 Task: Find a round trip flight from Los Angeles to London in business class, departing on Sep 15 and returning on Sep 30.
Action: Mouse pressed left at (305, 328)
Screenshot: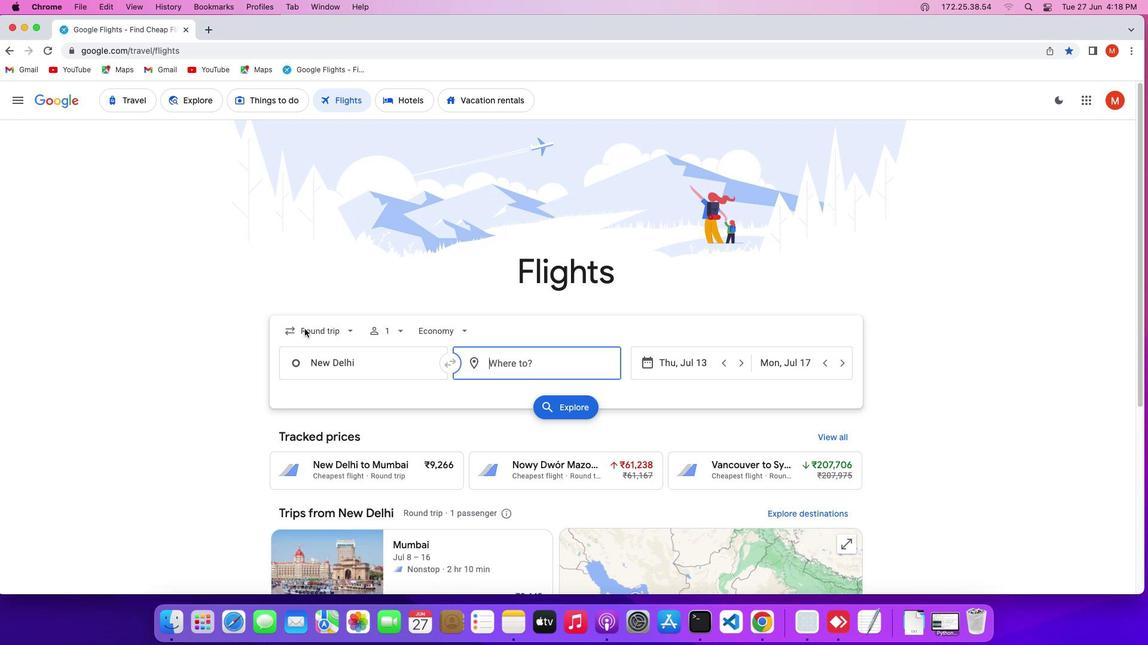 
Action: Mouse pressed left at (305, 328)
Screenshot: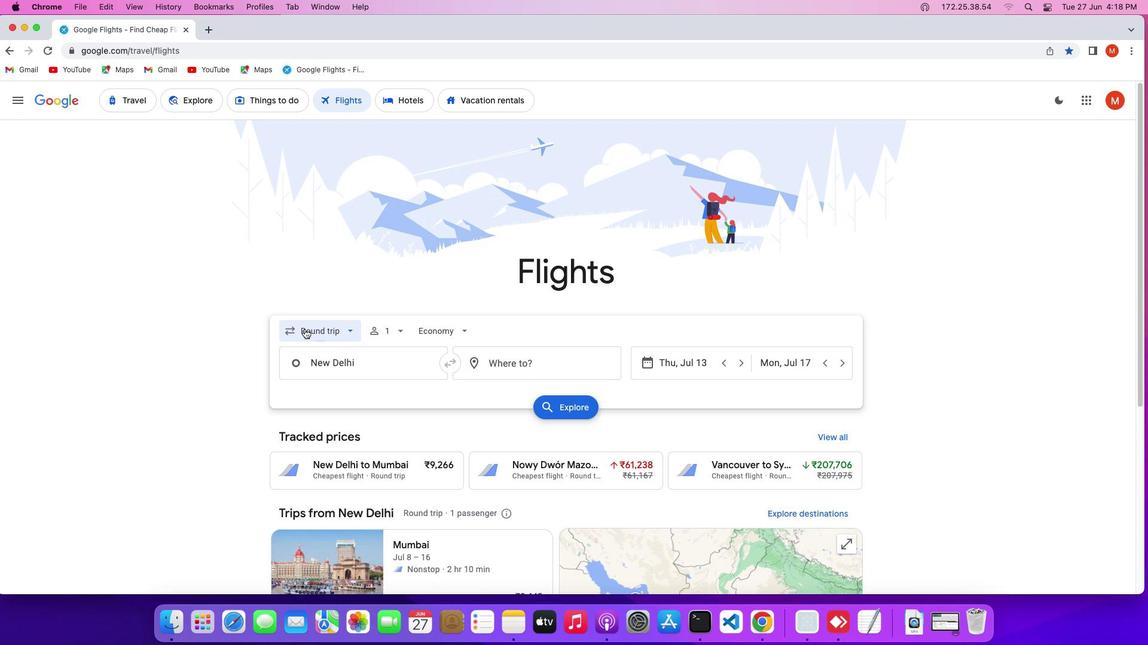 
Action: Mouse moved to (288, 364)
Screenshot: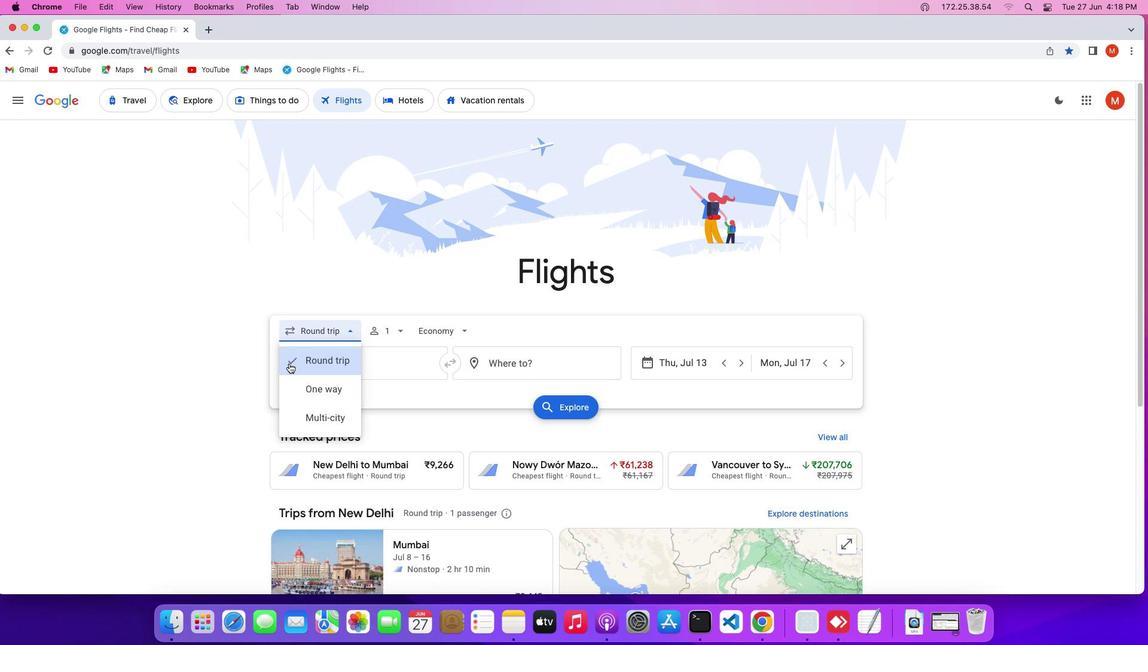
Action: Mouse pressed left at (288, 364)
Screenshot: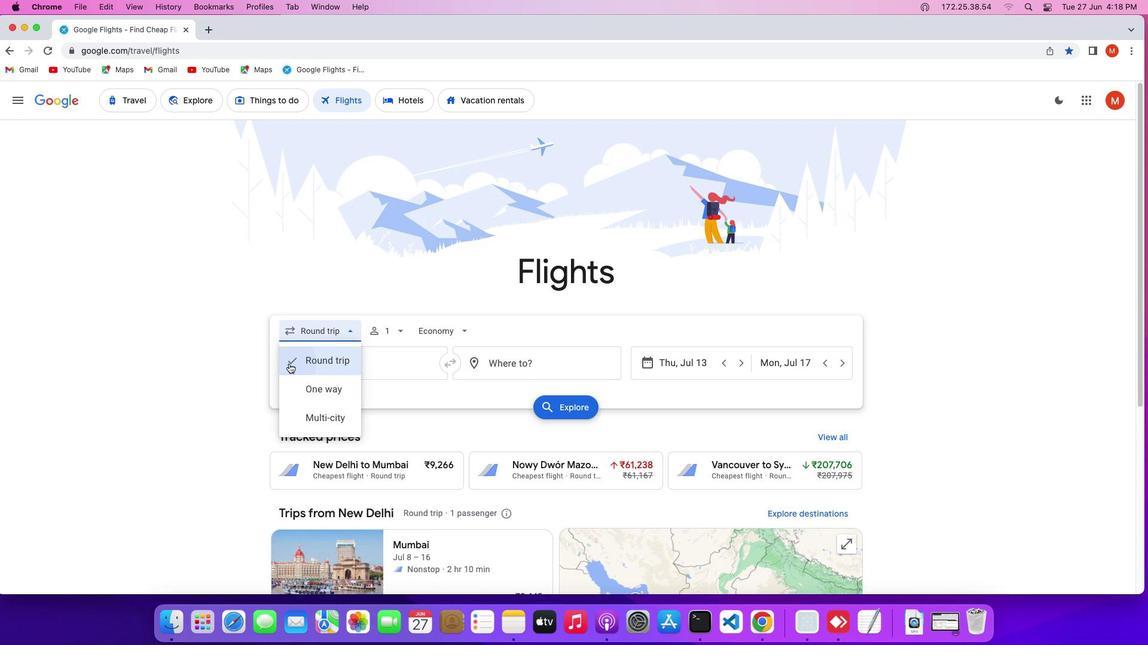 
Action: Mouse moved to (382, 330)
Screenshot: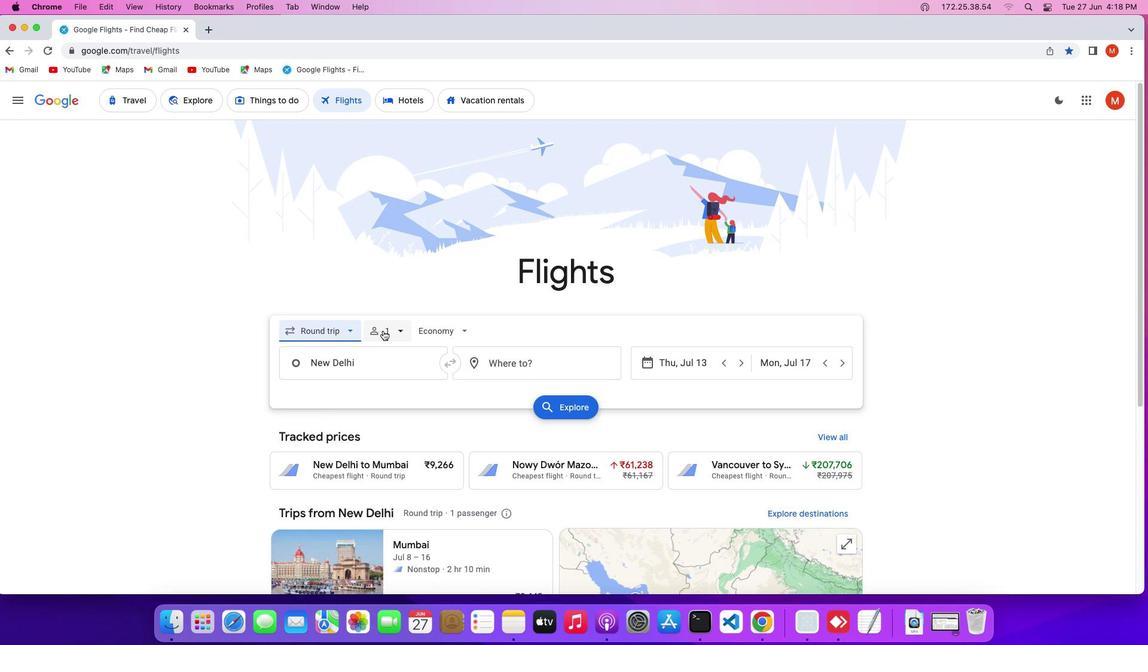 
Action: Mouse pressed left at (382, 330)
Screenshot: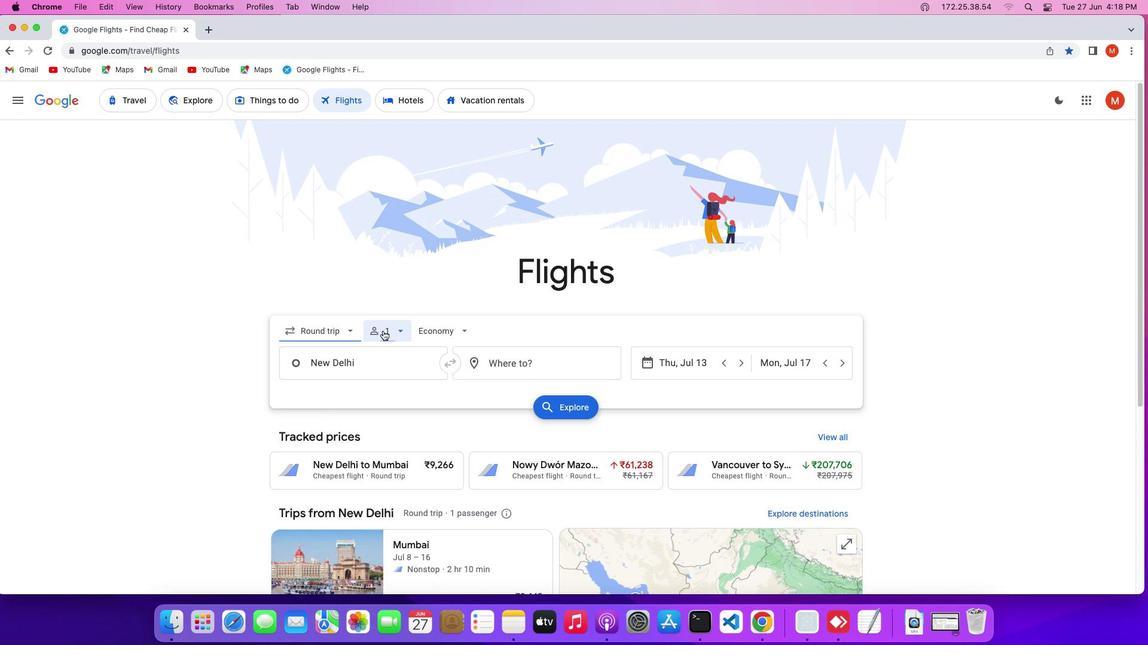 
Action: Mouse moved to (470, 362)
Screenshot: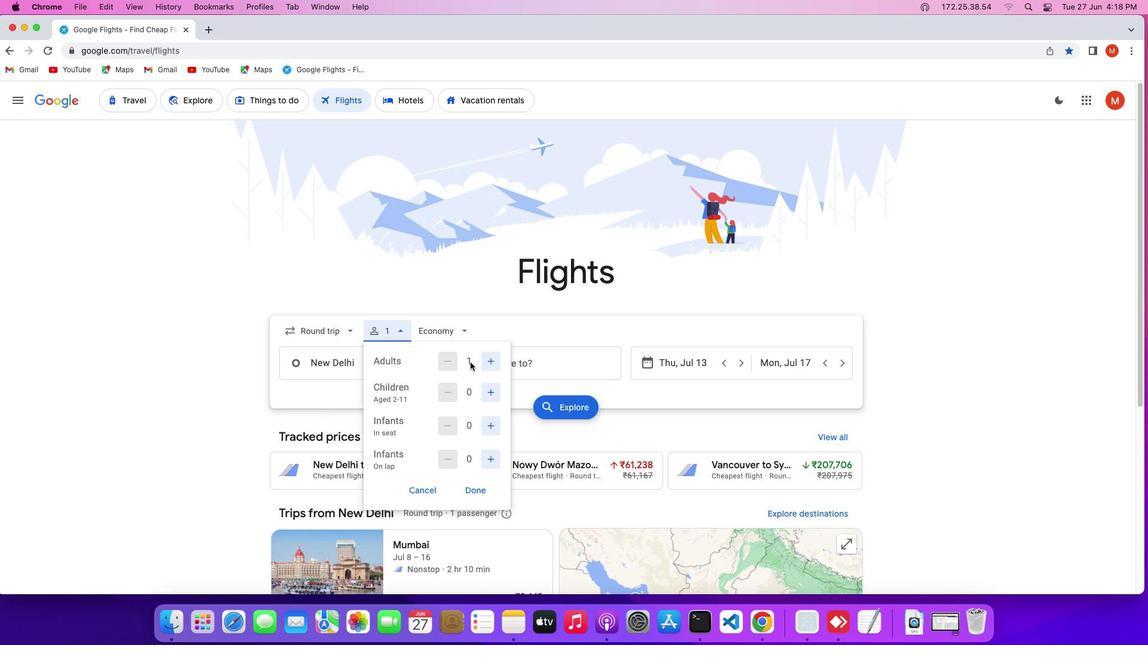 
Action: Mouse pressed left at (470, 362)
Screenshot: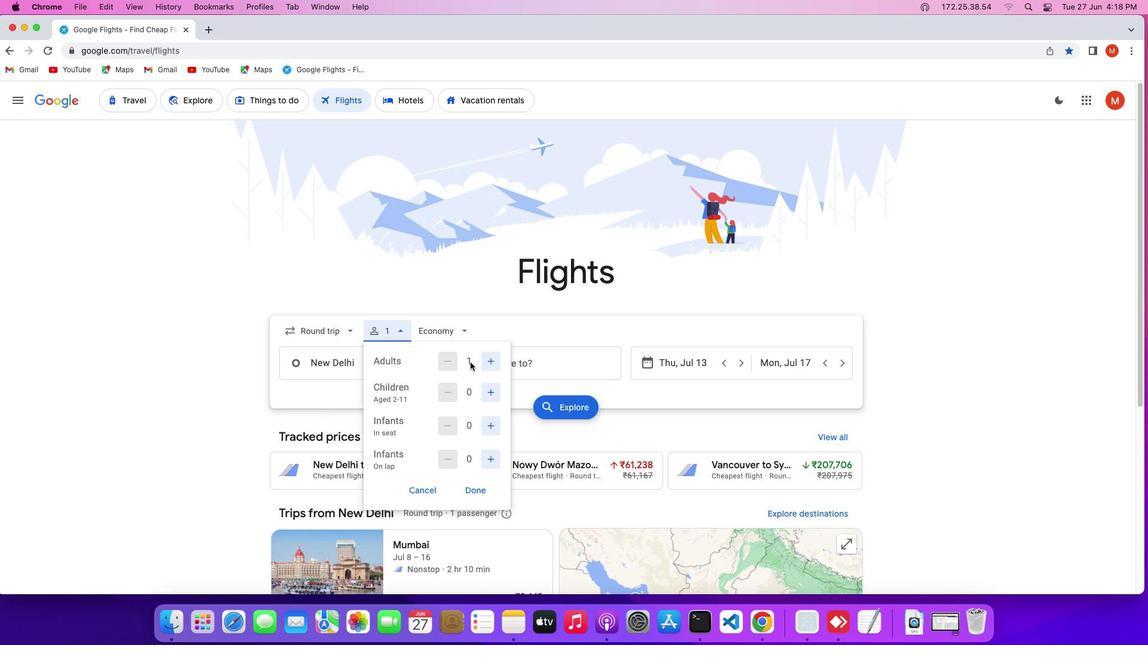 
Action: Mouse moved to (483, 486)
Screenshot: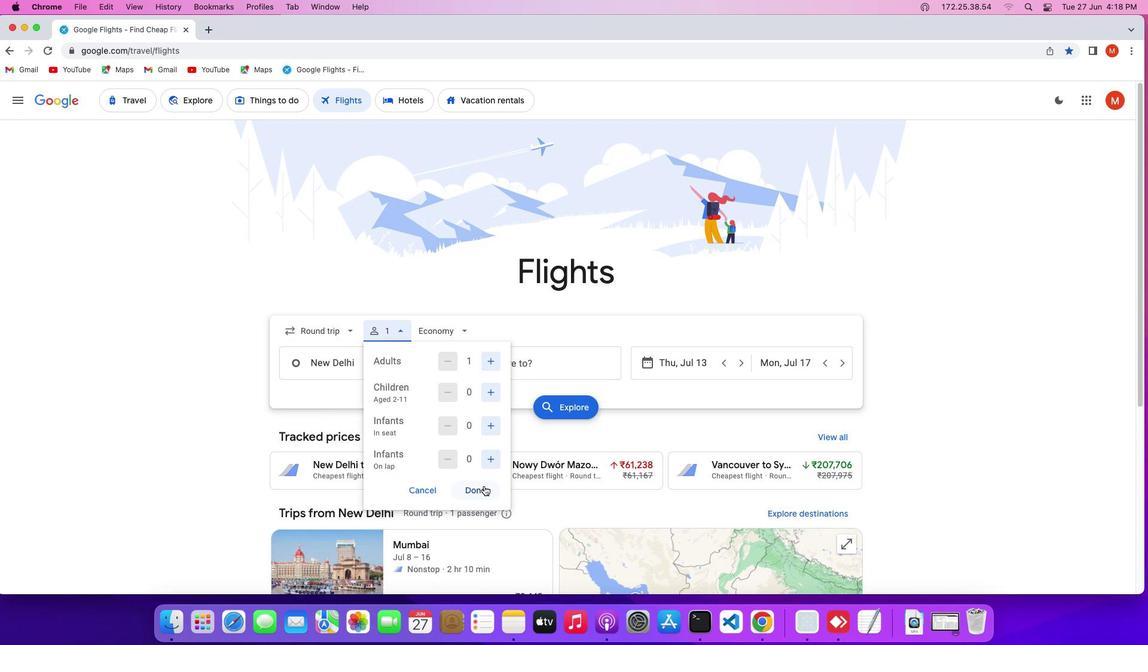 
Action: Mouse pressed left at (483, 486)
Screenshot: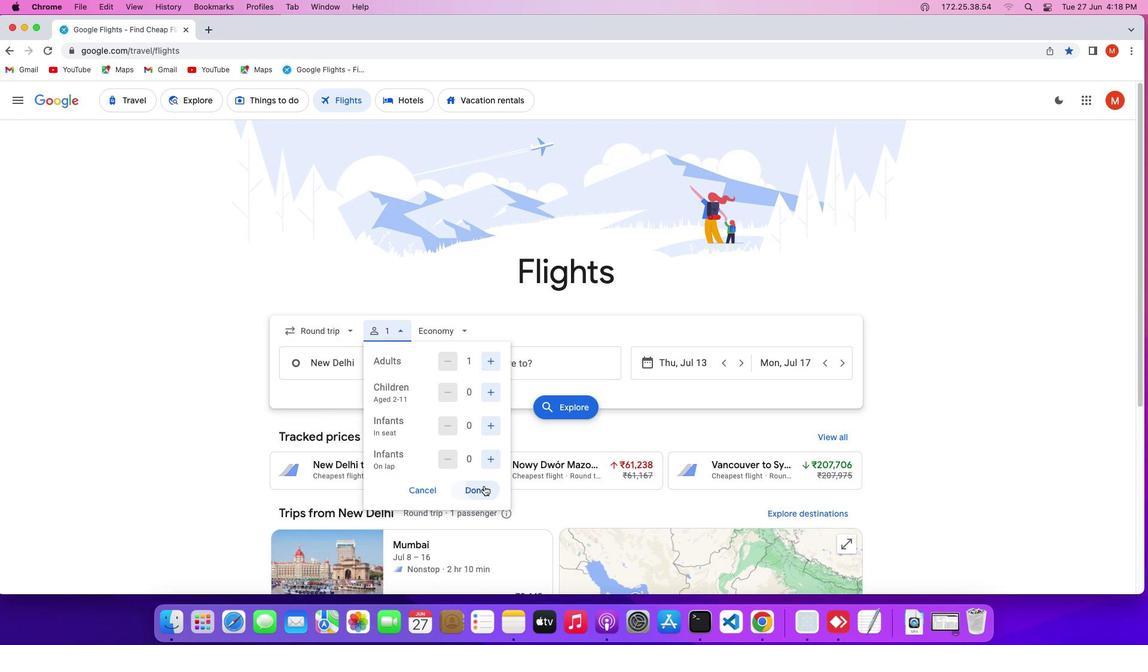 
Action: Mouse moved to (444, 331)
Screenshot: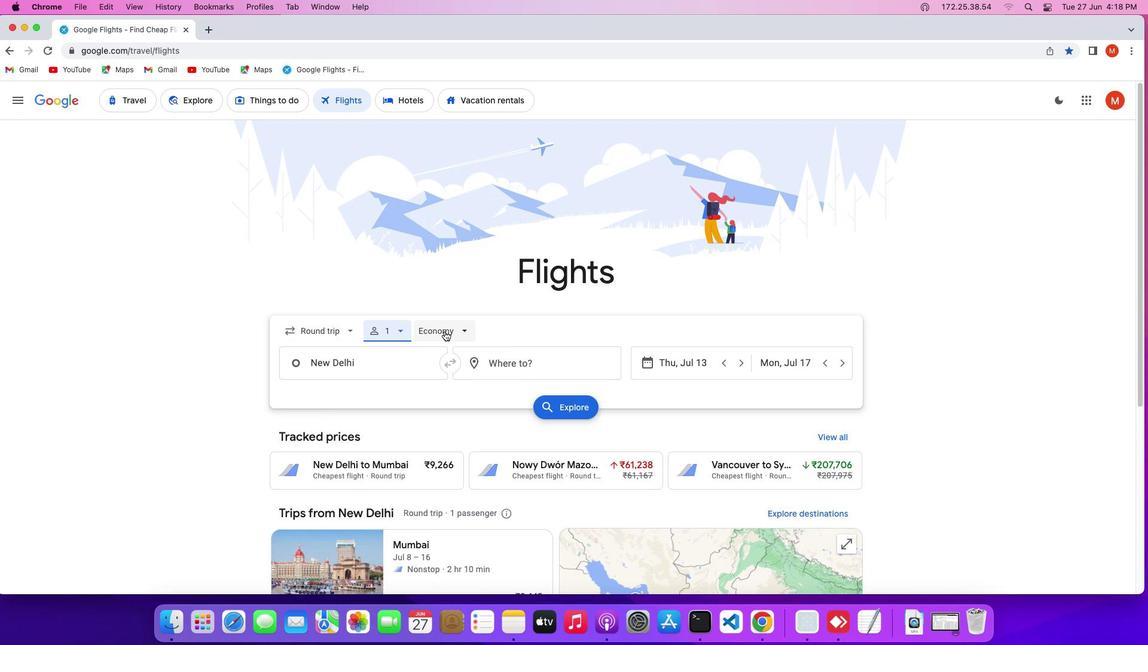 
Action: Mouse pressed left at (444, 331)
Screenshot: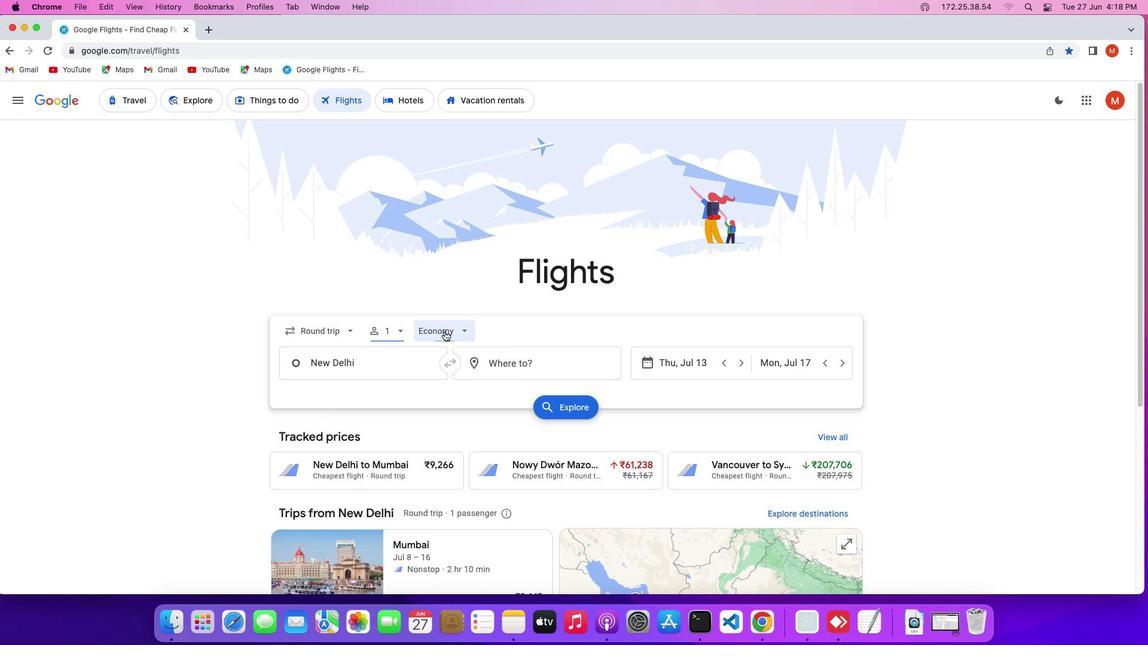 
Action: Mouse moved to (453, 415)
Screenshot: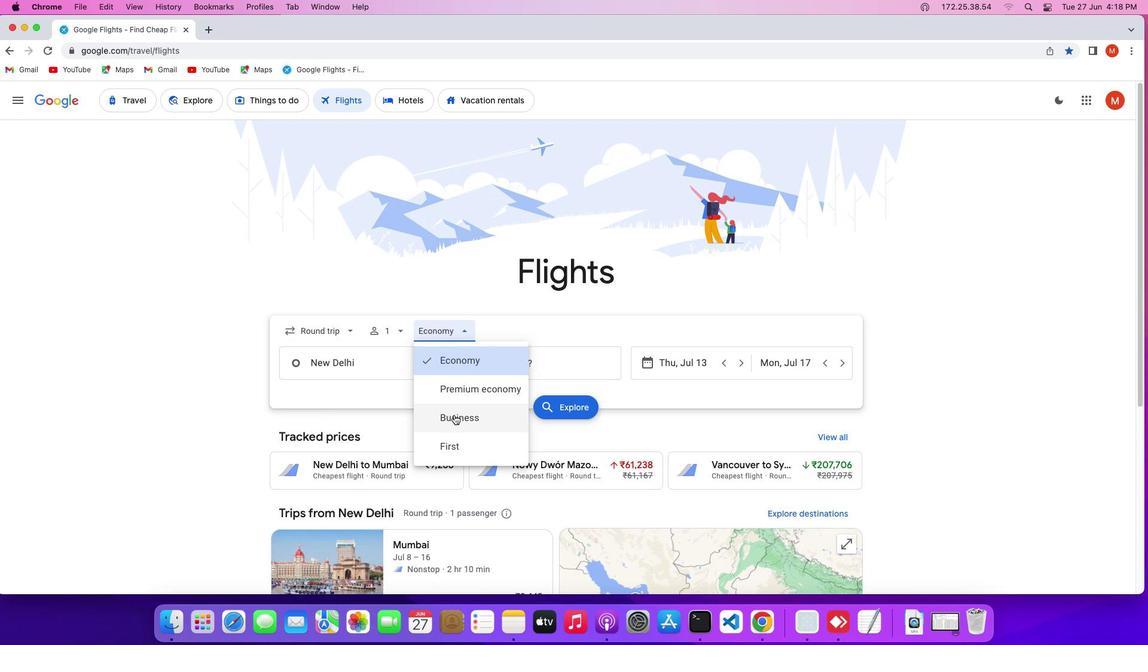 
Action: Mouse pressed left at (453, 415)
Screenshot: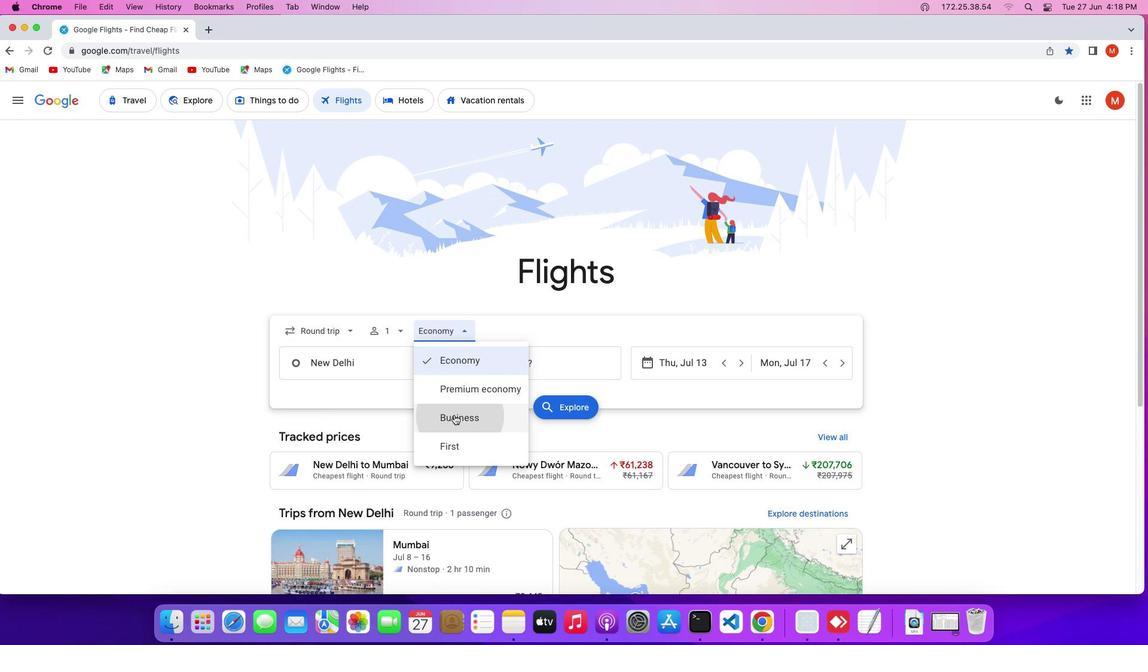 
Action: Mouse moved to (394, 357)
Screenshot: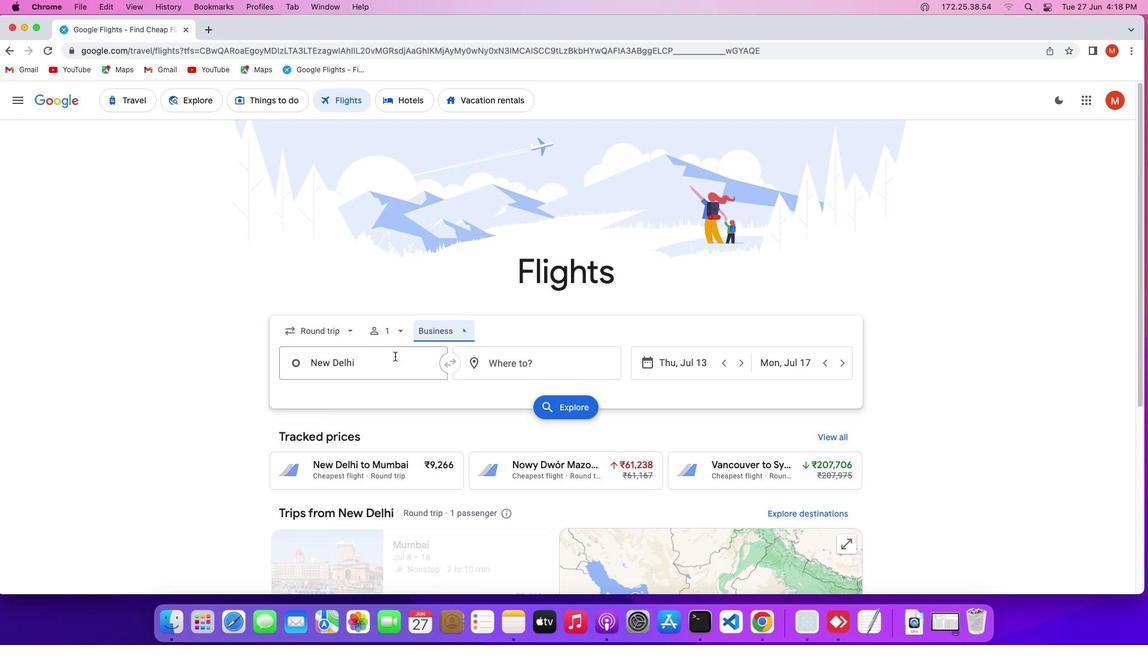 
Action: Mouse pressed left at (394, 357)
Screenshot: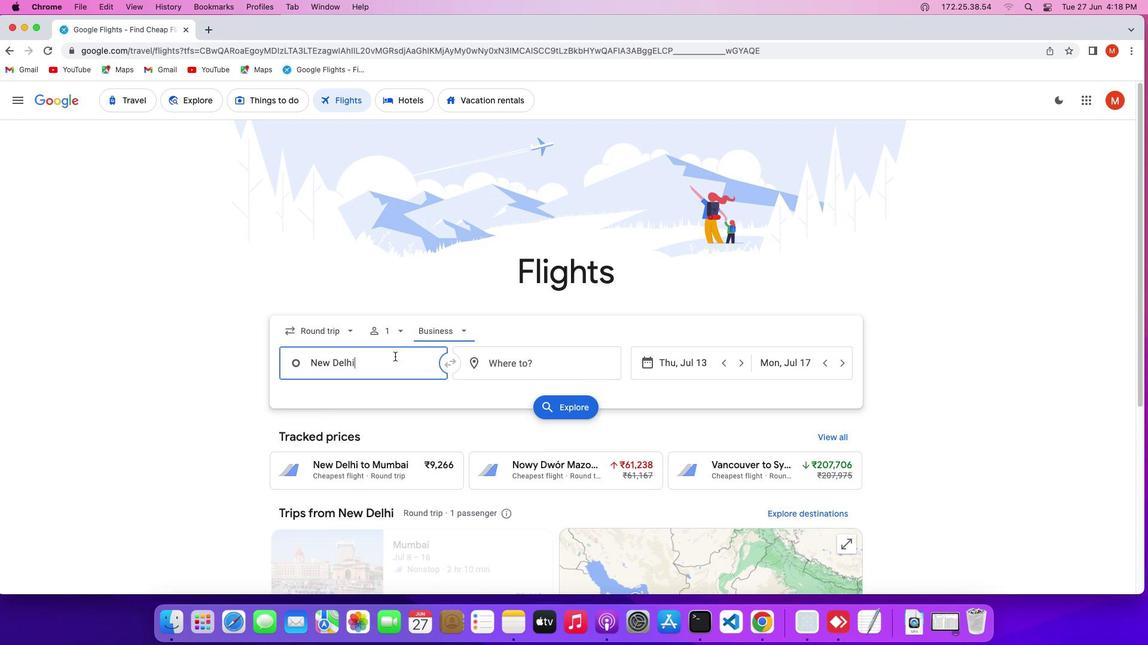 
Action: Key pressed Key.backspaceKey.shift'L''o''s'Key.spaceKey.shift'A''n''g''e''l''e''s'
Screenshot: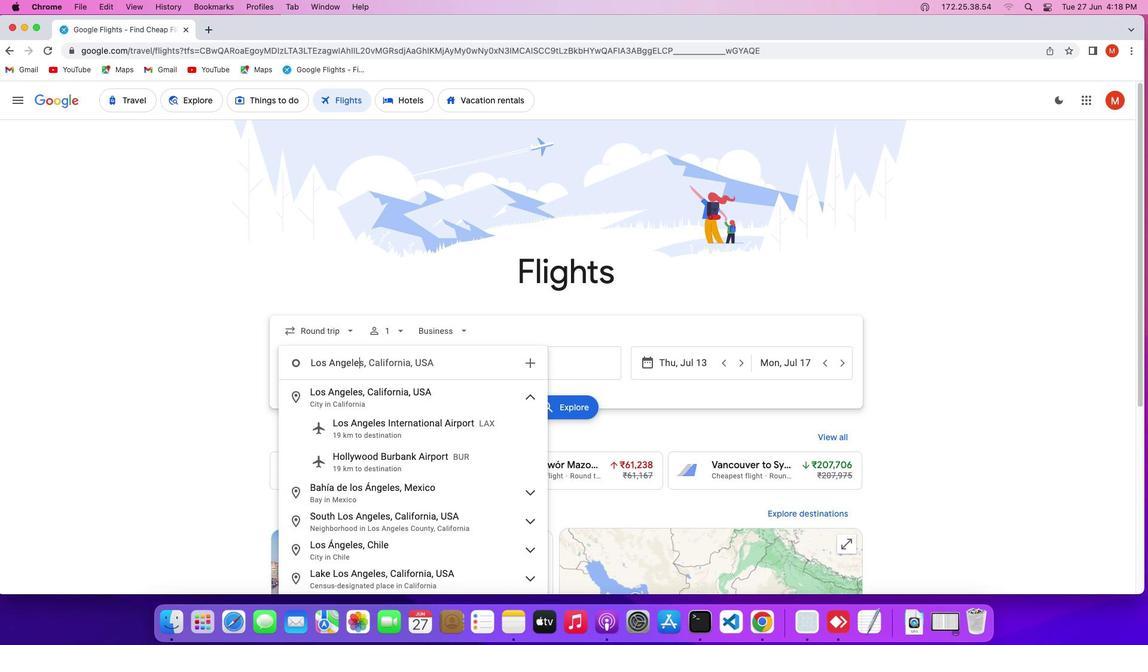 
Action: Mouse moved to (400, 395)
Screenshot: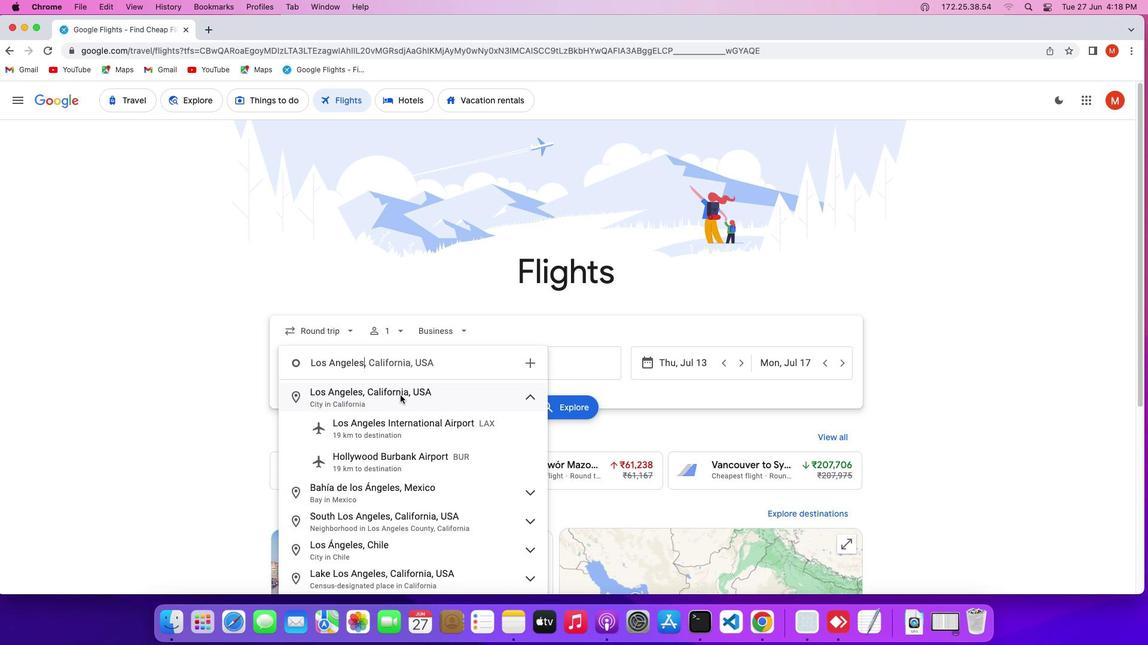 
Action: Mouse pressed left at (400, 395)
Screenshot: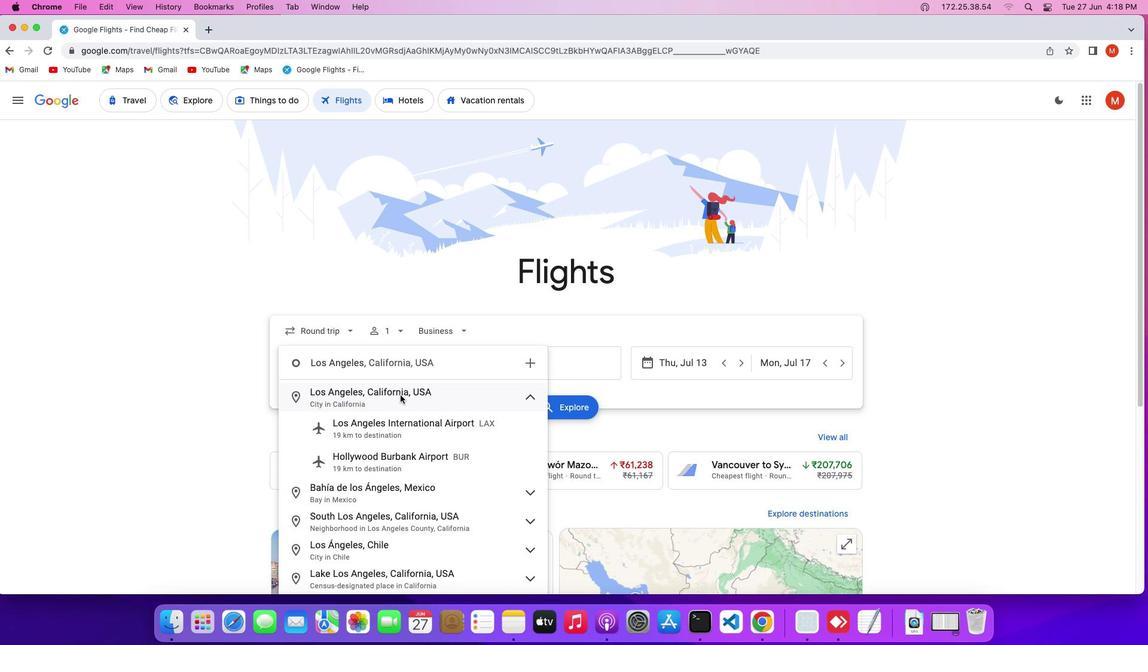 
Action: Mouse moved to (491, 354)
Screenshot: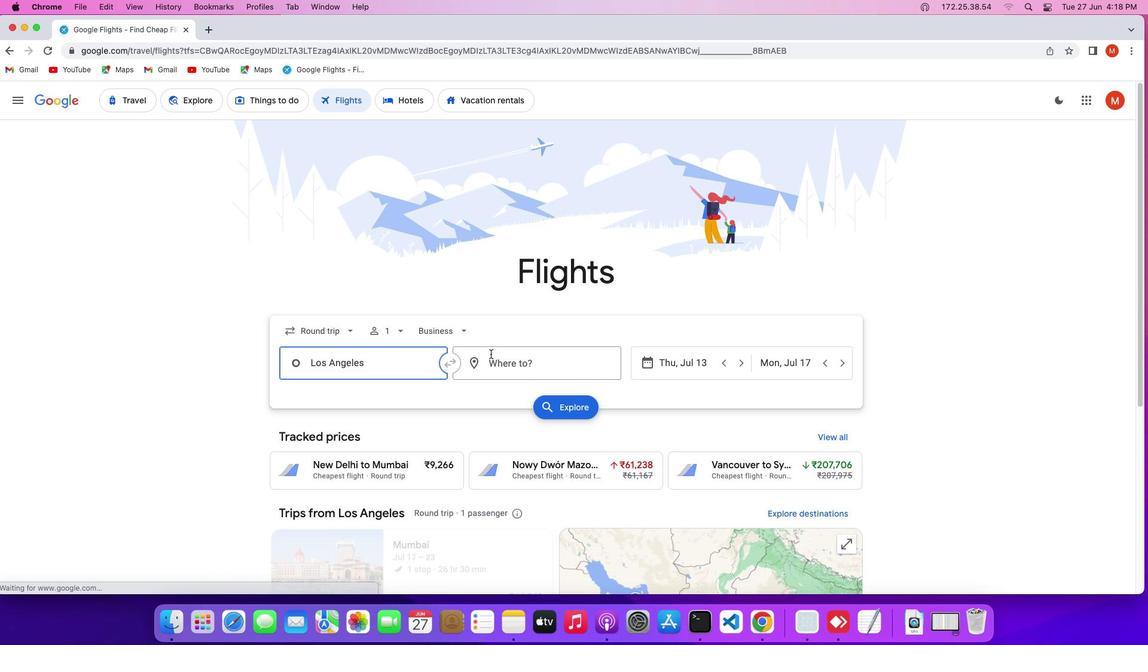 
Action: Mouse pressed left at (491, 354)
Screenshot: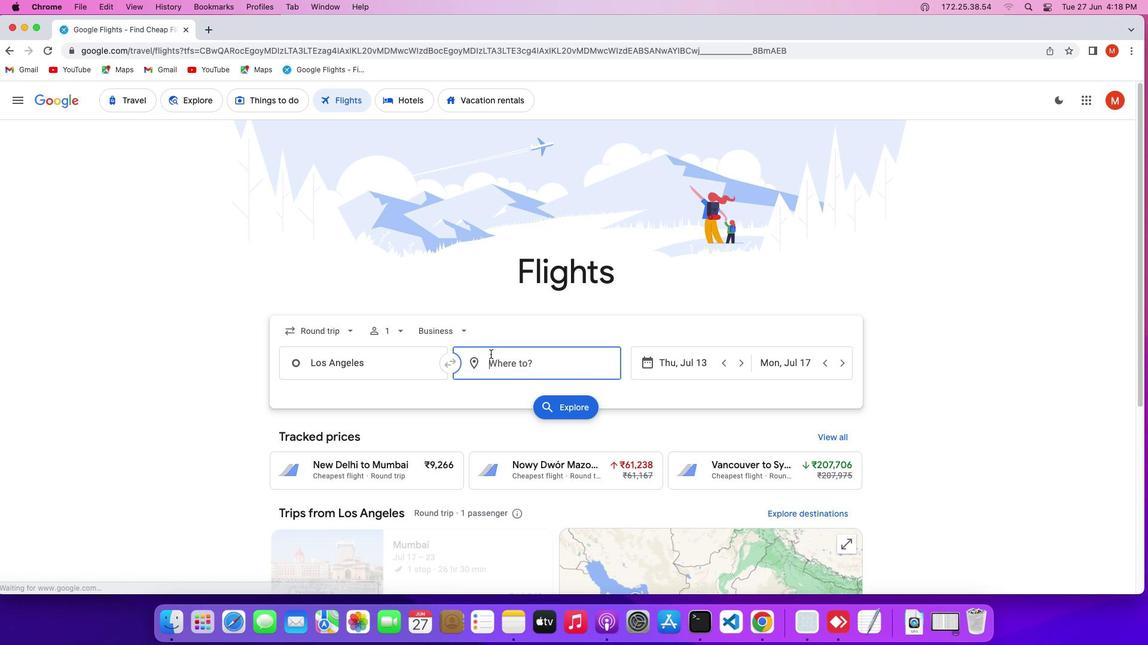 
Action: Key pressed Key.shift'L''o''n''d''o''n'
Screenshot: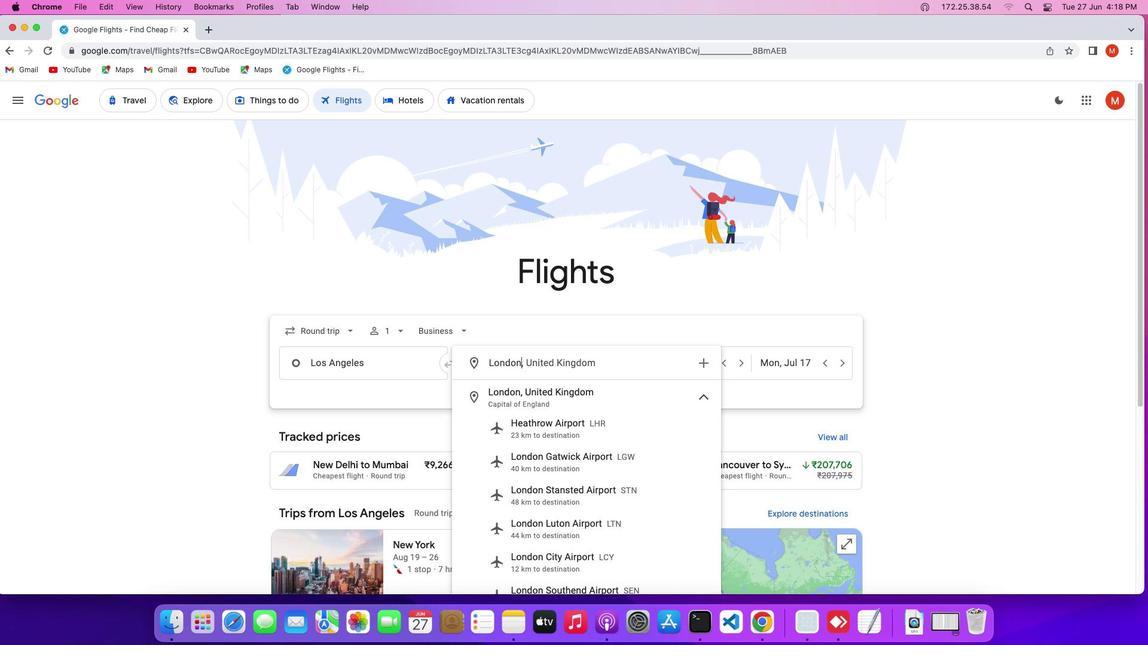 
Action: Mouse moved to (512, 392)
Screenshot: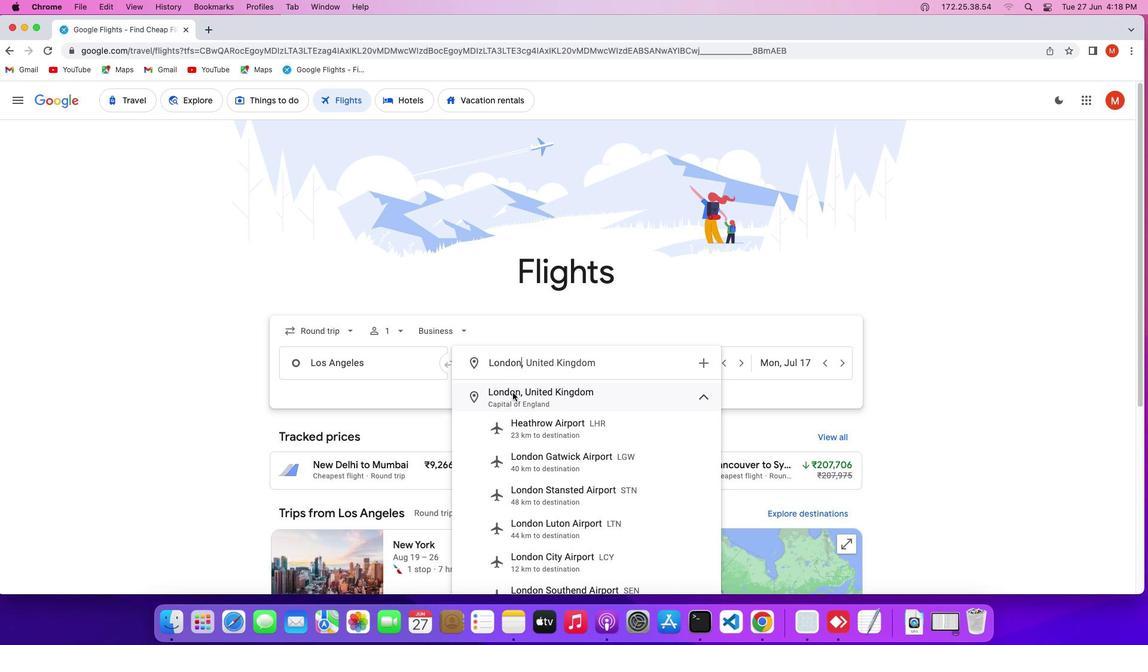 
Action: Mouse pressed left at (512, 392)
Screenshot: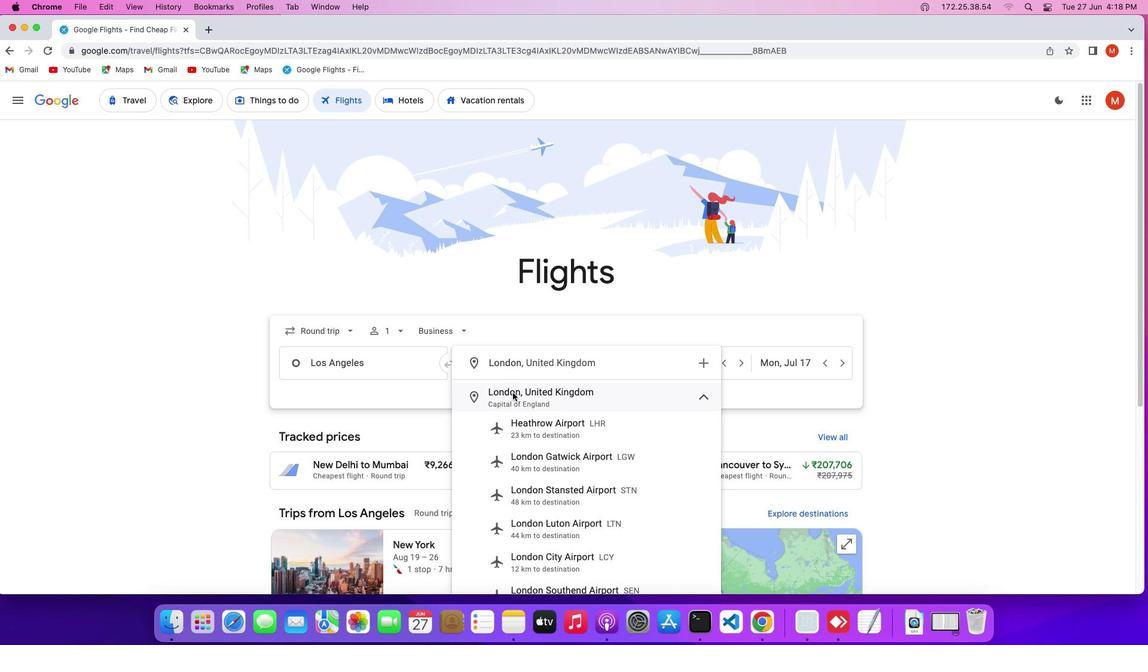 
Action: Mouse moved to (694, 365)
Screenshot: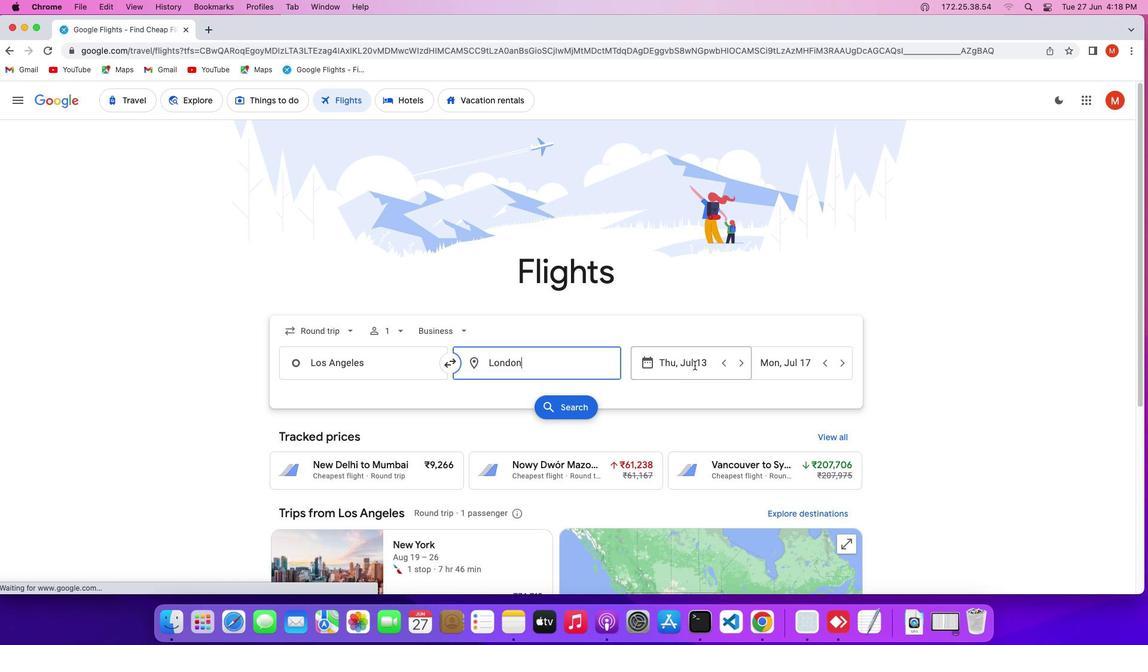 
Action: Mouse pressed left at (694, 365)
Screenshot: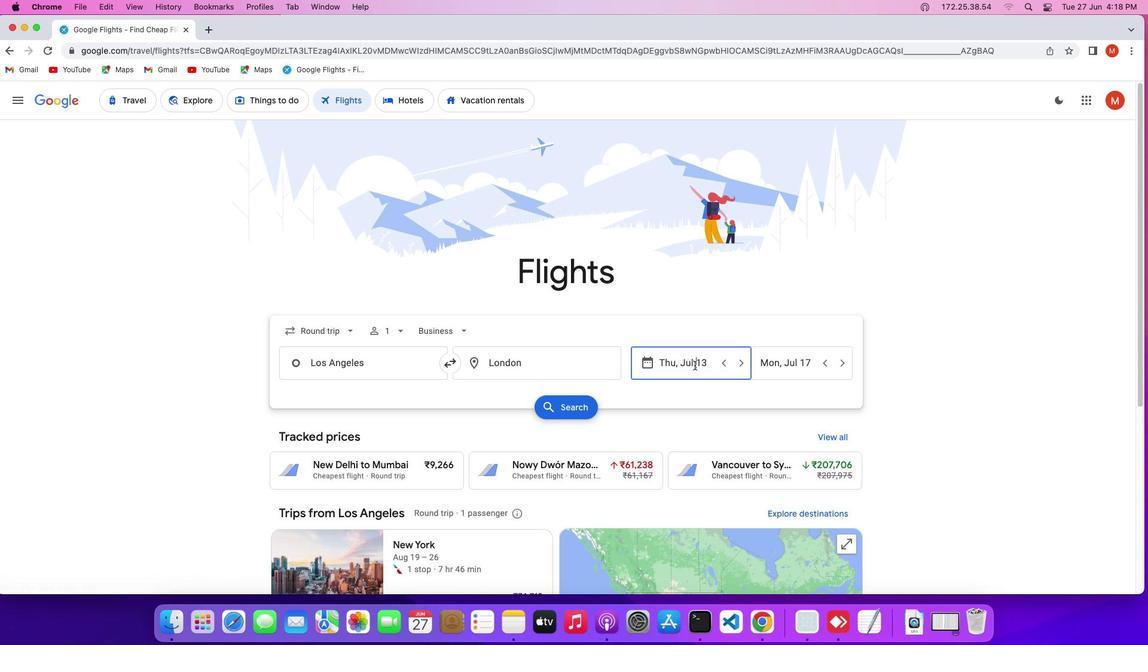 
Action: Mouse moved to (867, 433)
Screenshot: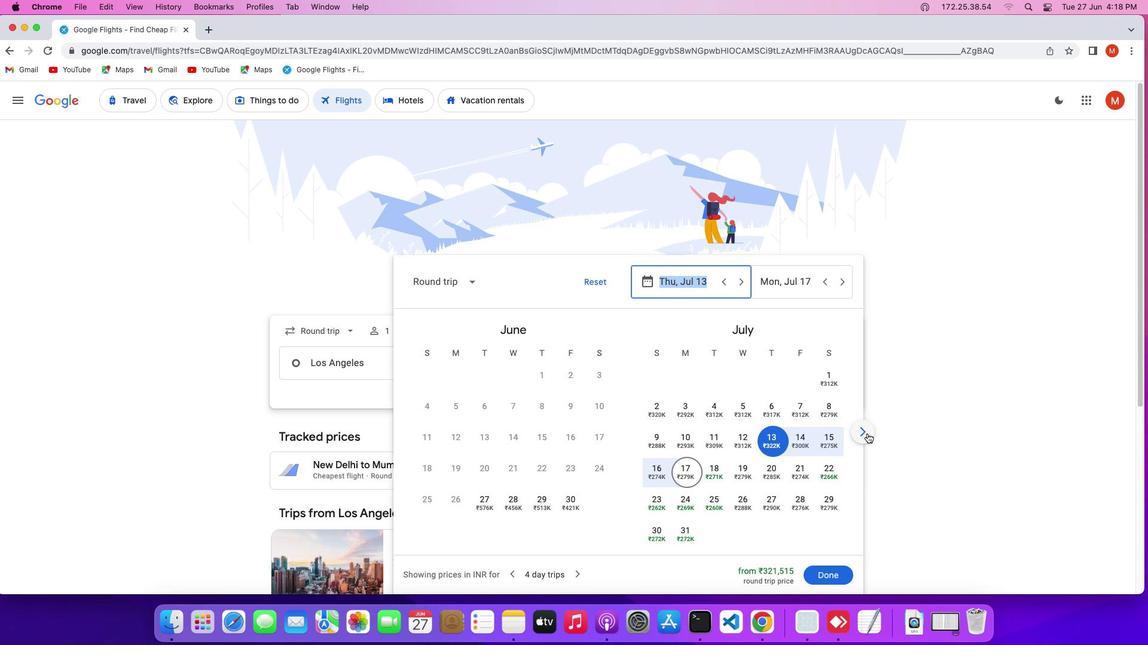 
Action: Mouse pressed left at (867, 433)
Screenshot: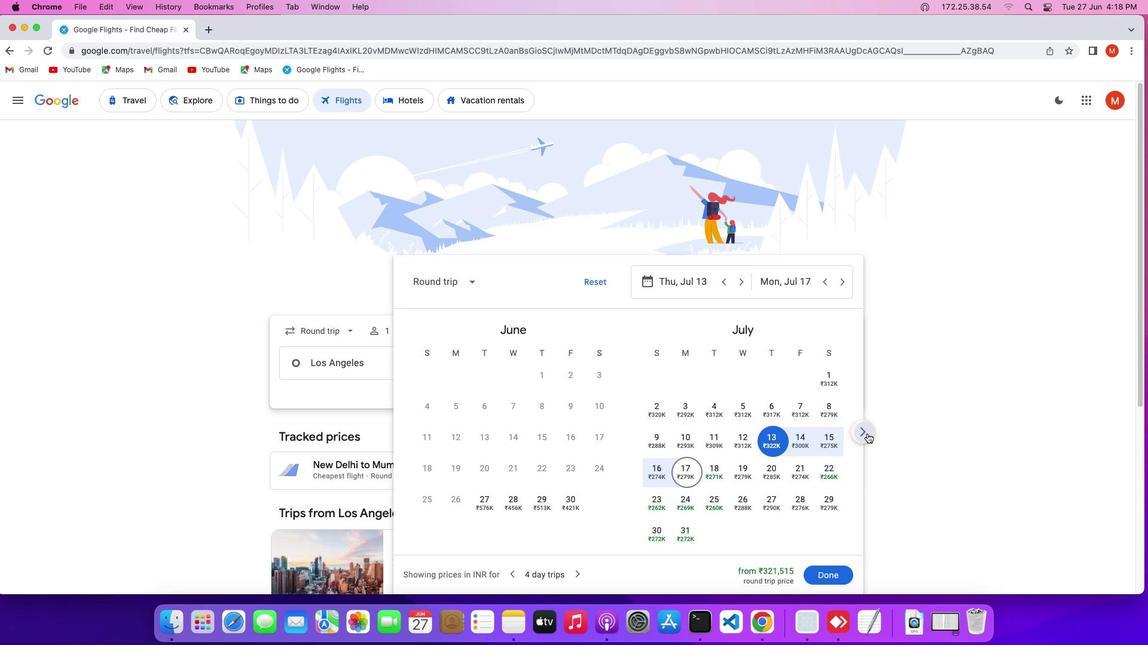 
Action: Mouse pressed left at (867, 433)
Screenshot: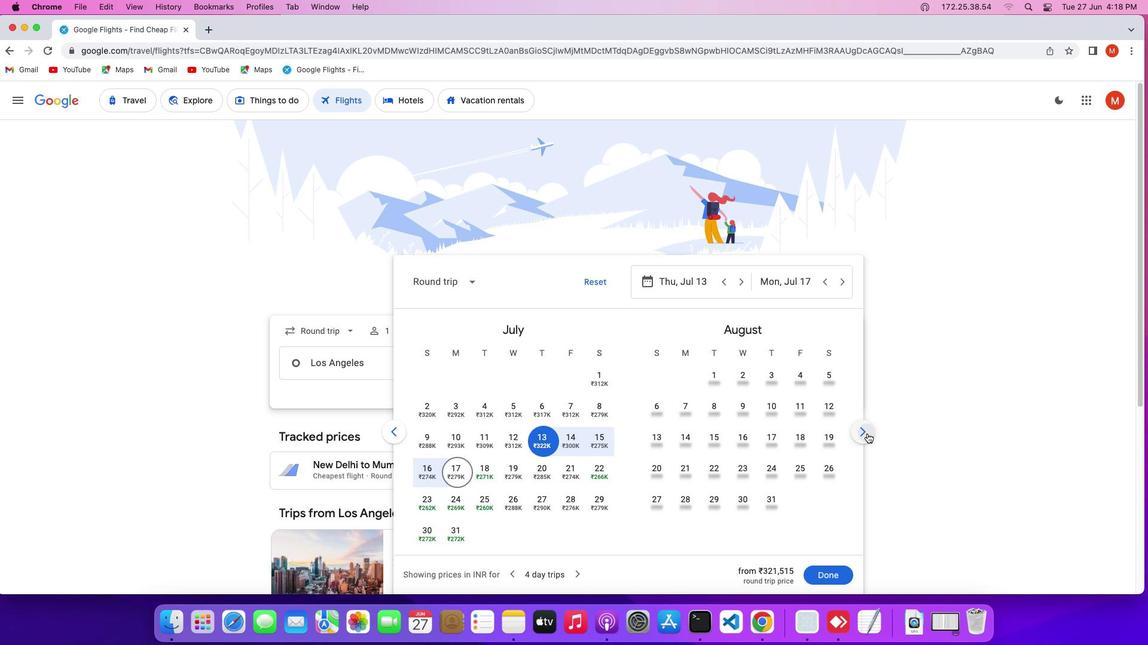 
Action: Mouse moved to (804, 431)
Screenshot: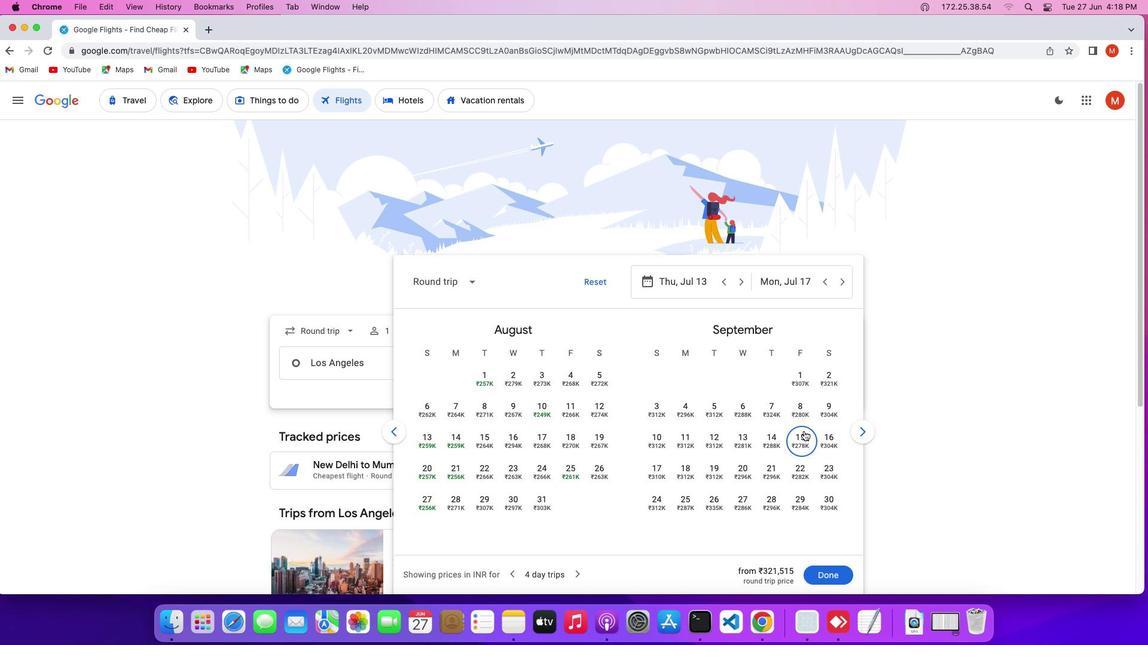 
Action: Mouse pressed left at (804, 431)
Screenshot: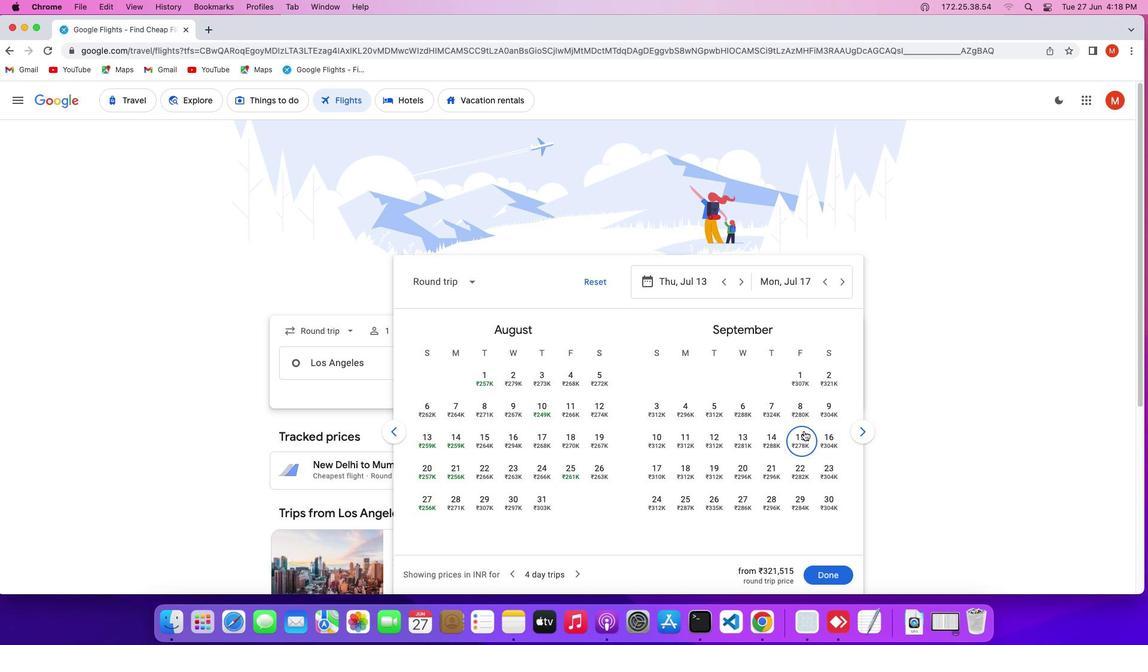 
Action: Mouse moved to (822, 503)
Screenshot: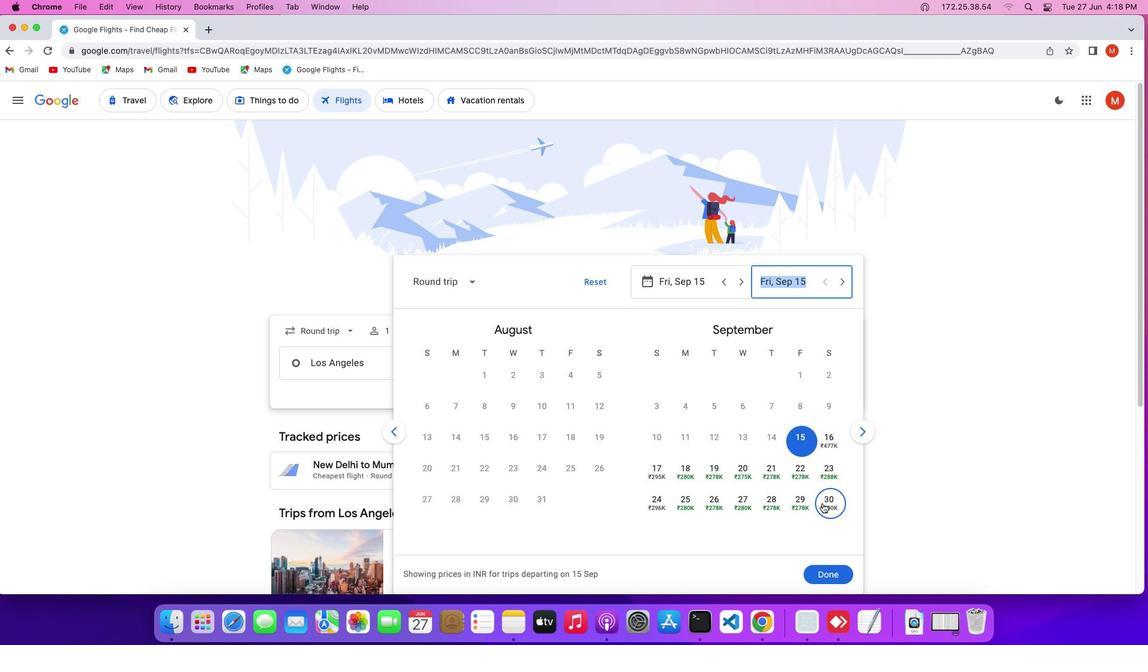 
Action: Mouse pressed left at (822, 503)
Screenshot: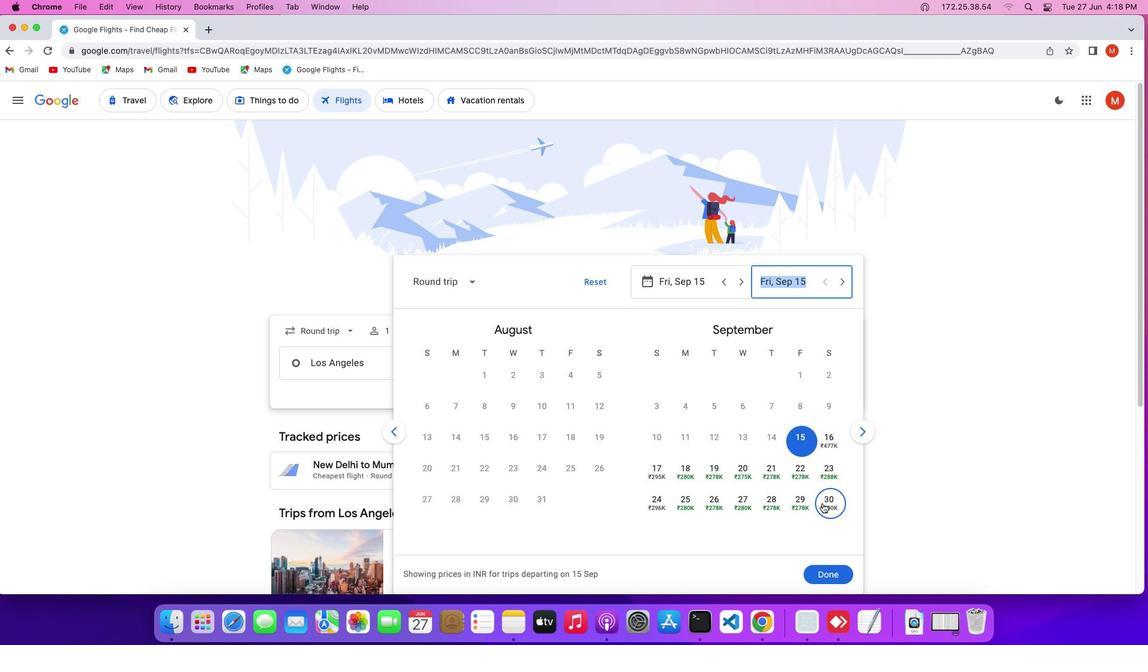 
Action: Mouse moved to (830, 581)
Screenshot: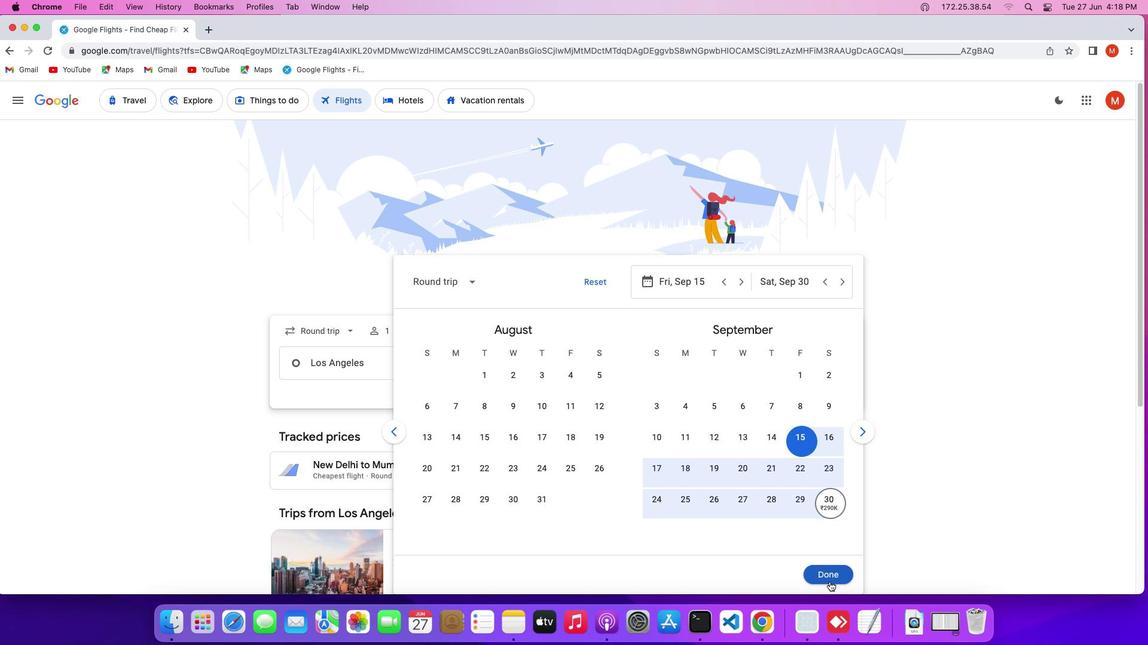 
Action: Mouse pressed left at (830, 581)
Screenshot: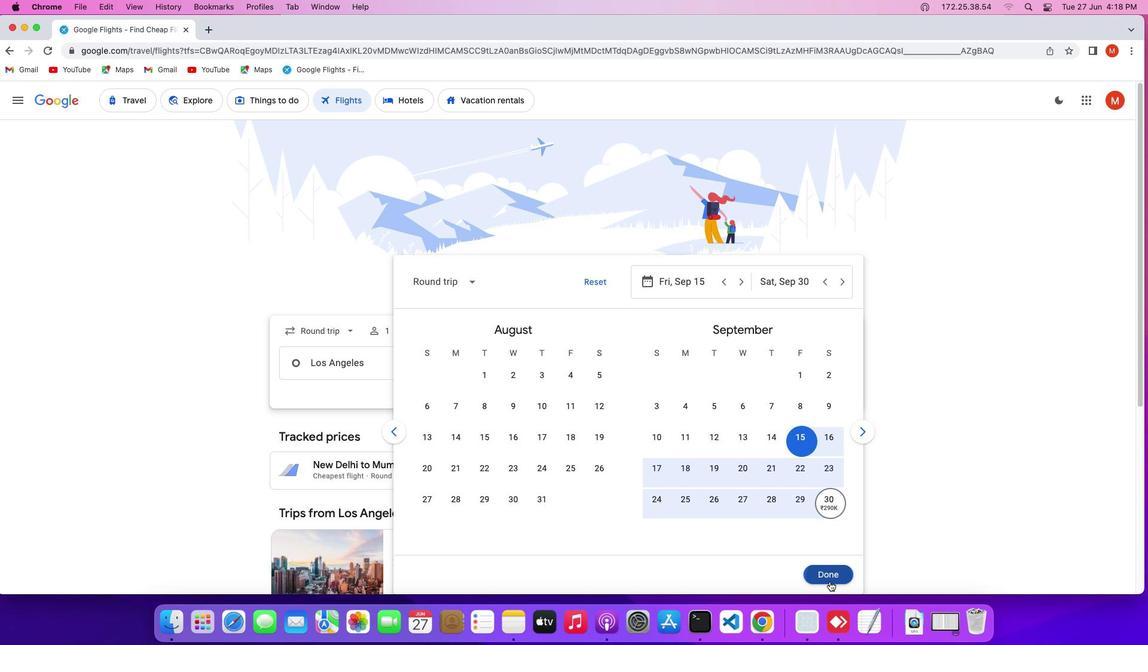 
Action: Mouse moved to (579, 408)
Screenshot: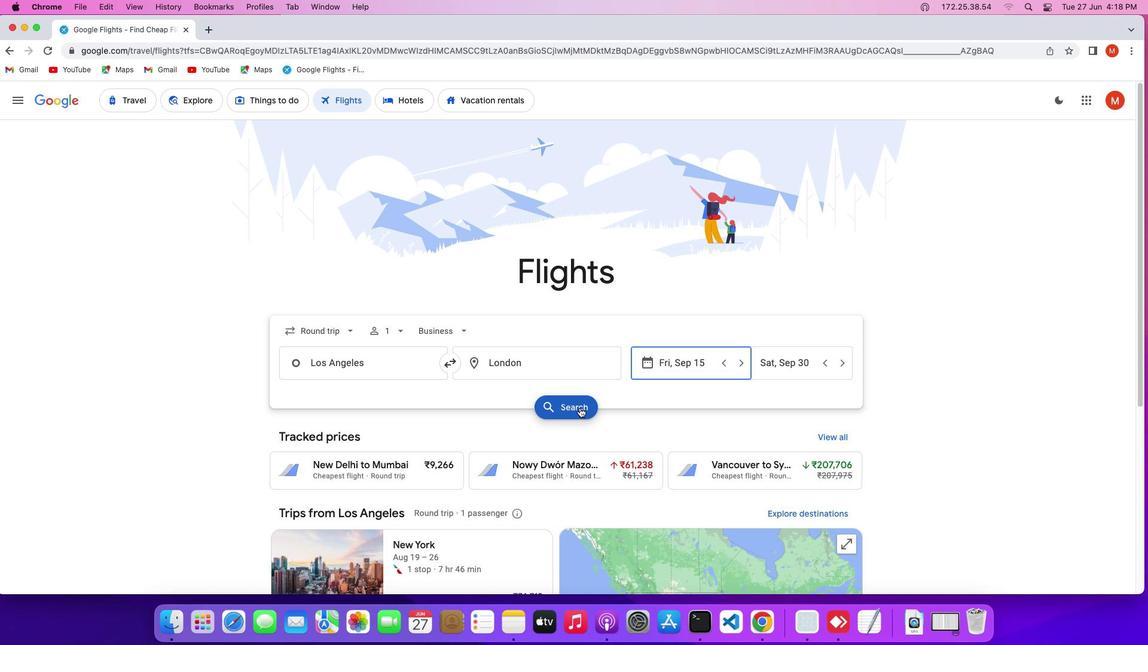 
Action: Mouse pressed left at (579, 408)
Screenshot: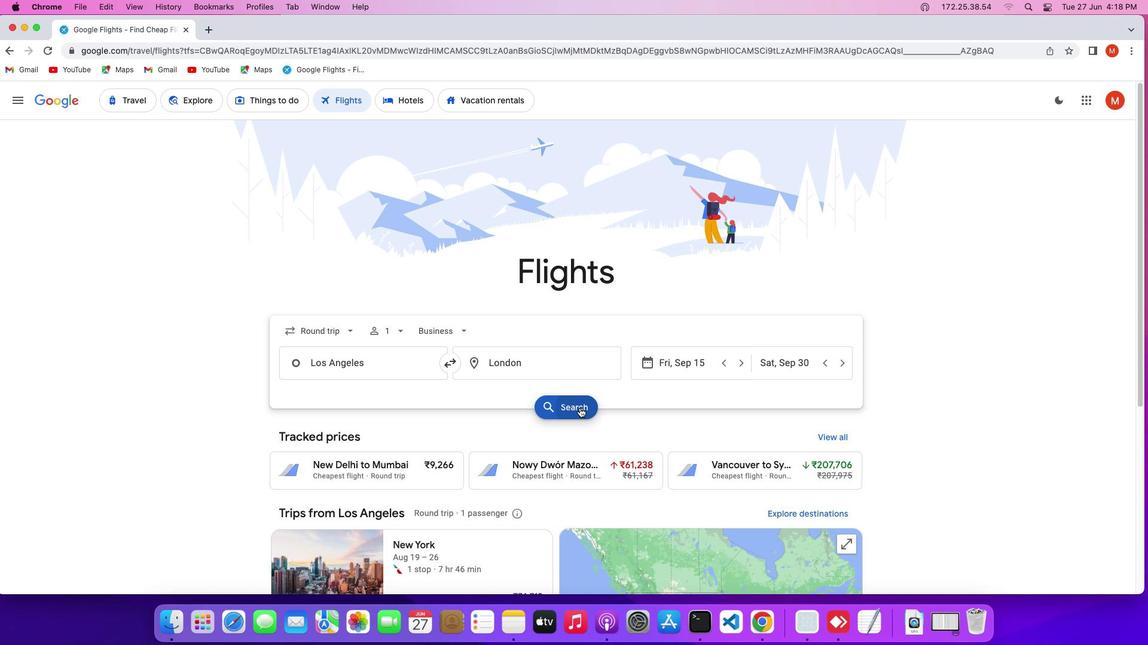 
Action: Mouse moved to (421, 214)
Screenshot: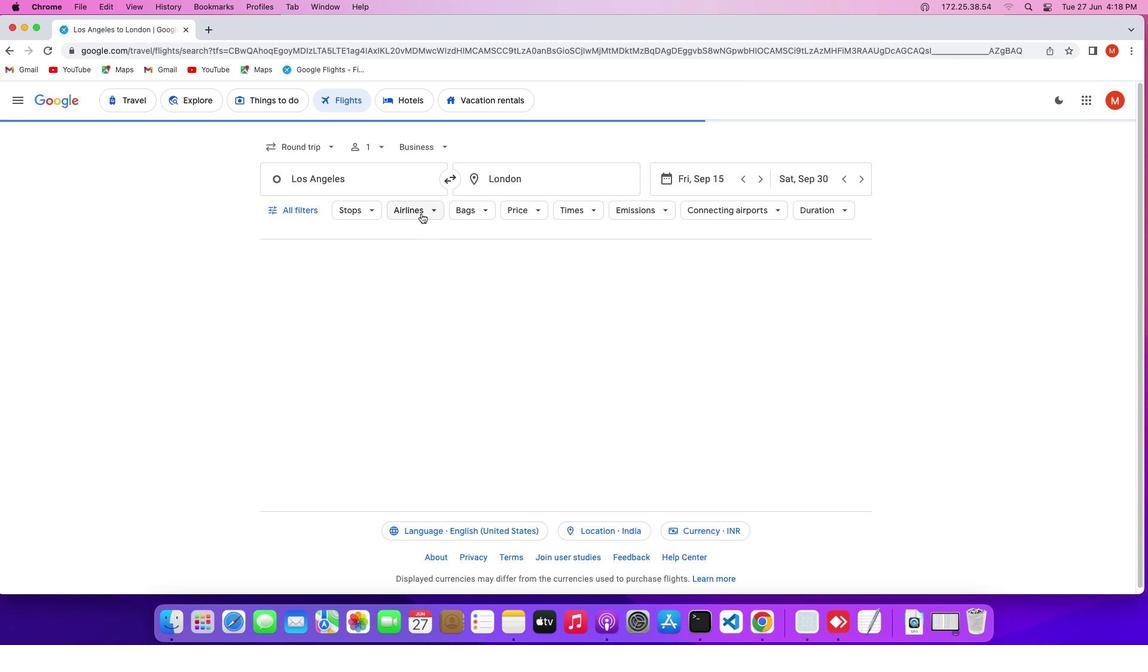 
Action: Mouse pressed left at (421, 214)
Screenshot: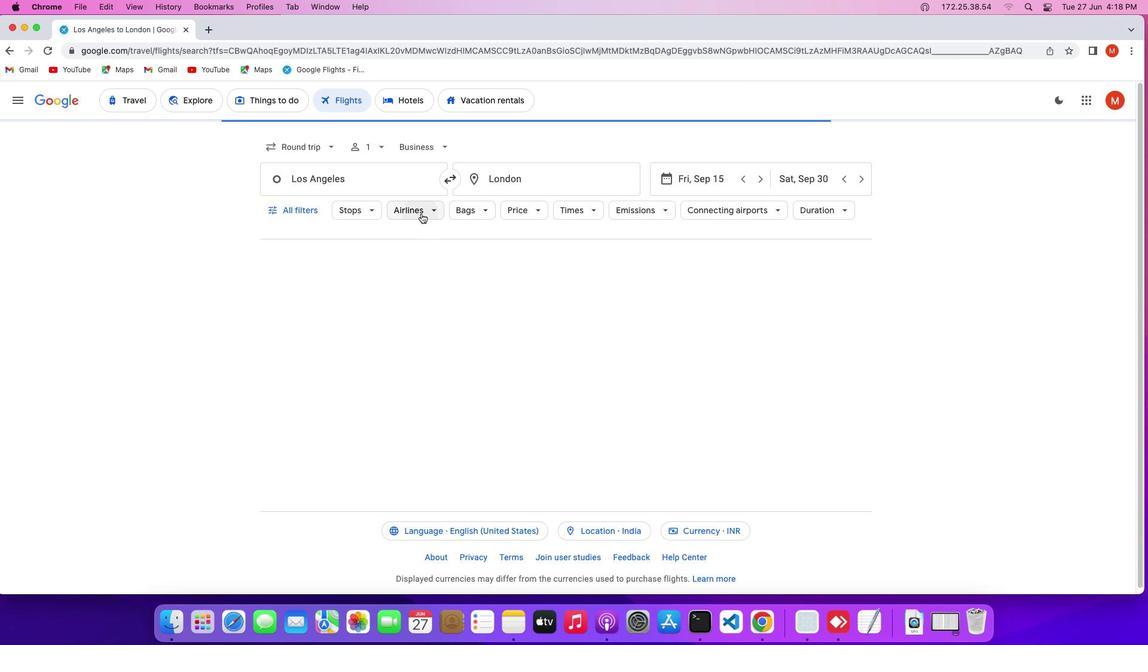 
Action: Mouse moved to (597, 272)
Screenshot: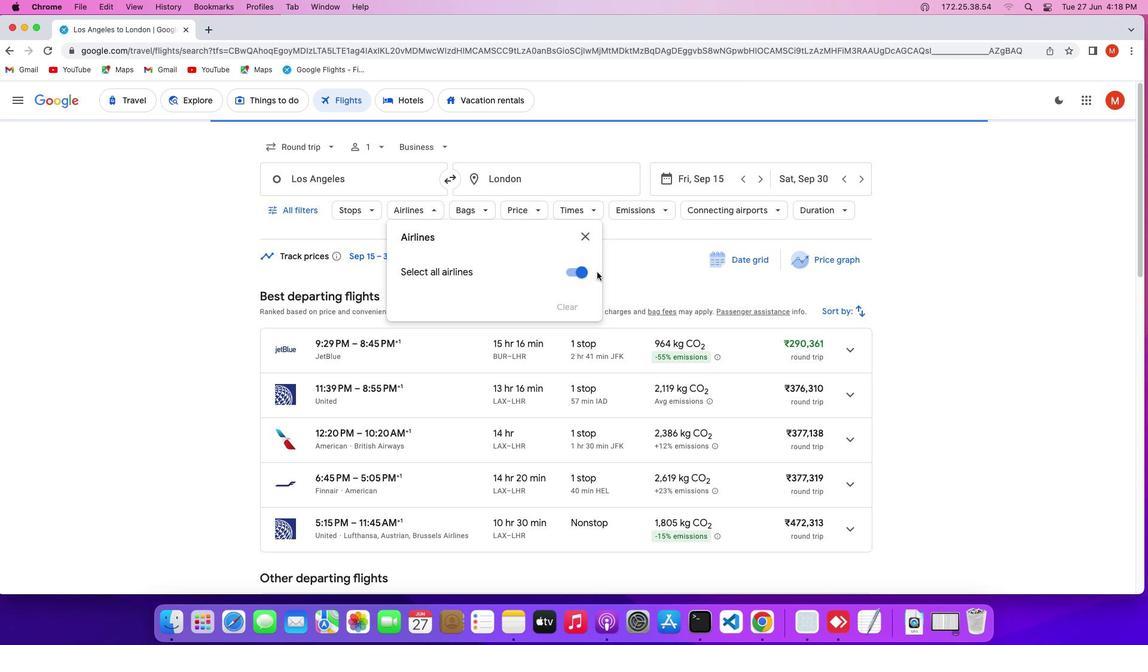 
Action: Mouse pressed left at (597, 272)
Screenshot: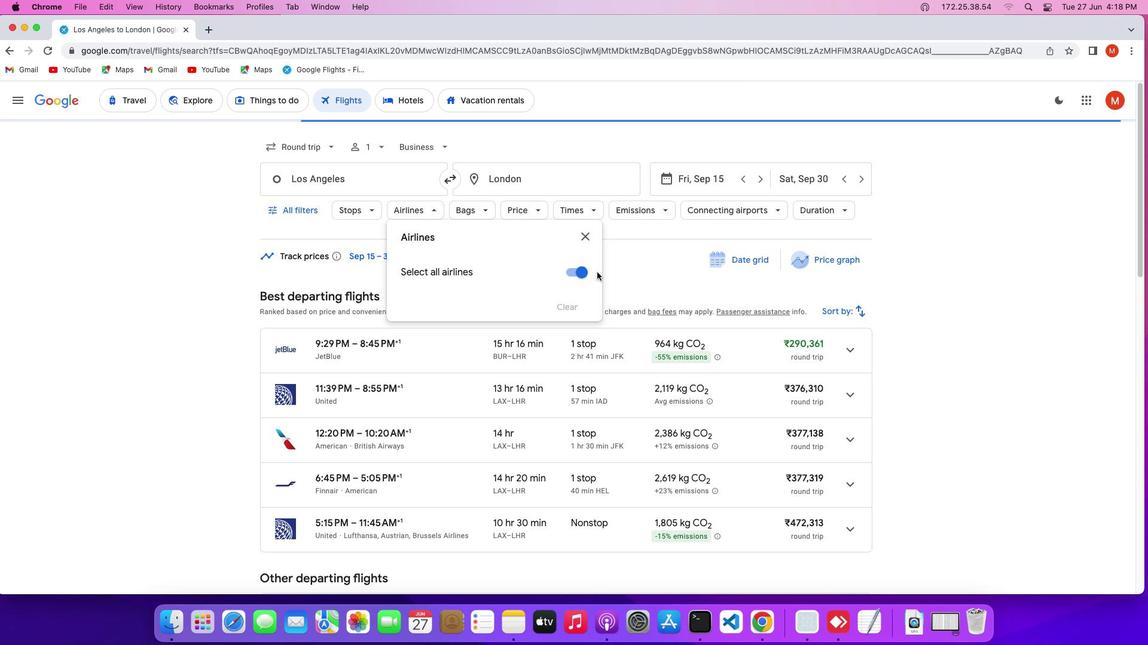 
Action: Mouse moved to (587, 243)
Screenshot: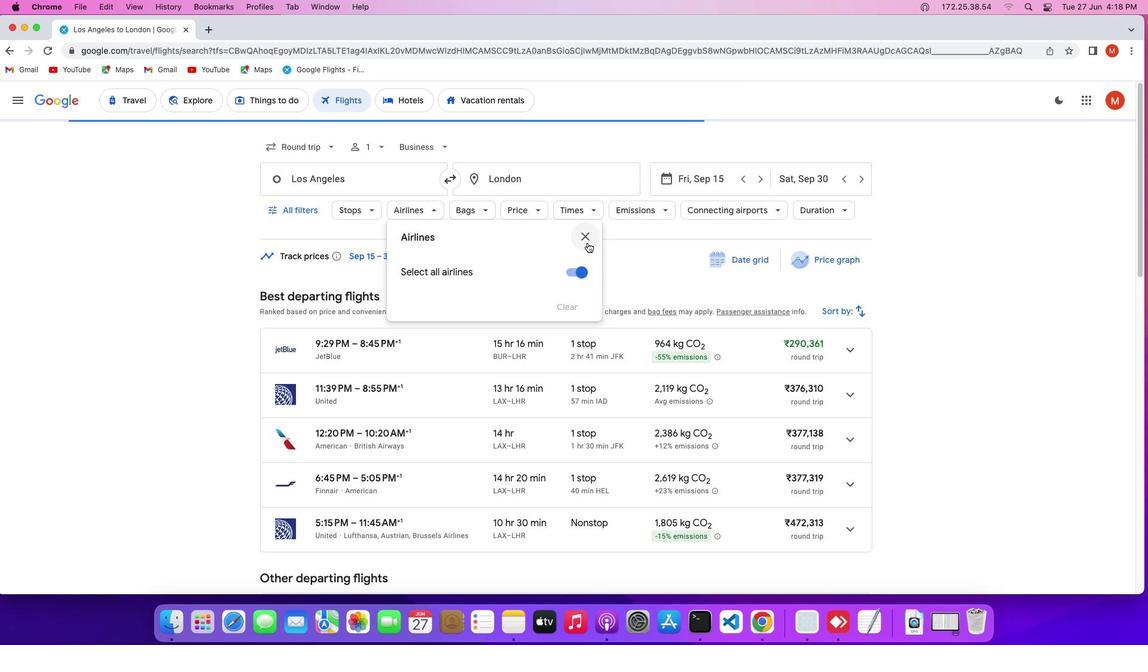 
Action: Mouse pressed left at (587, 243)
Screenshot: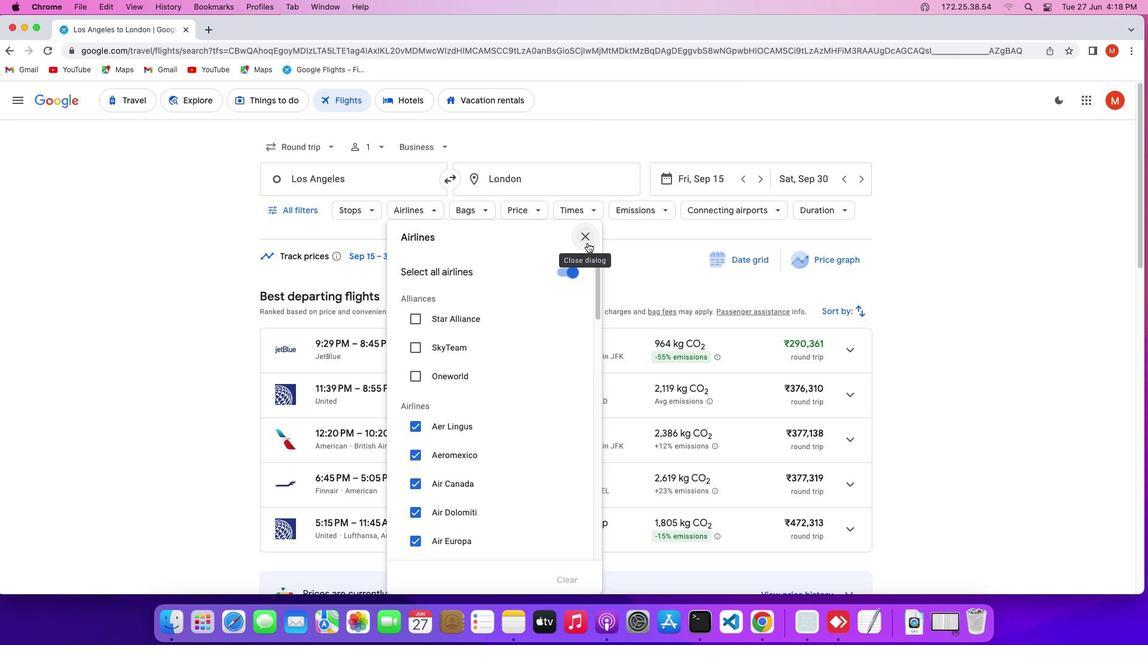 
Action: Mouse moved to (683, 373)
Screenshot: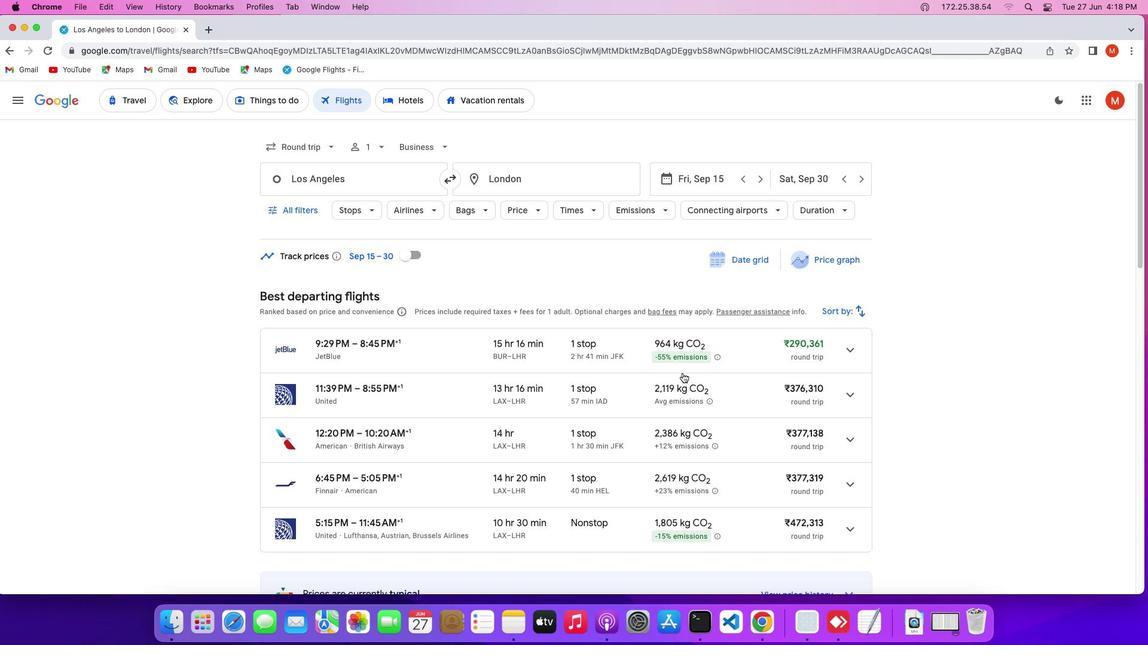 
Action: Mouse scrolled (683, 373) with delta (0, 0)
Screenshot: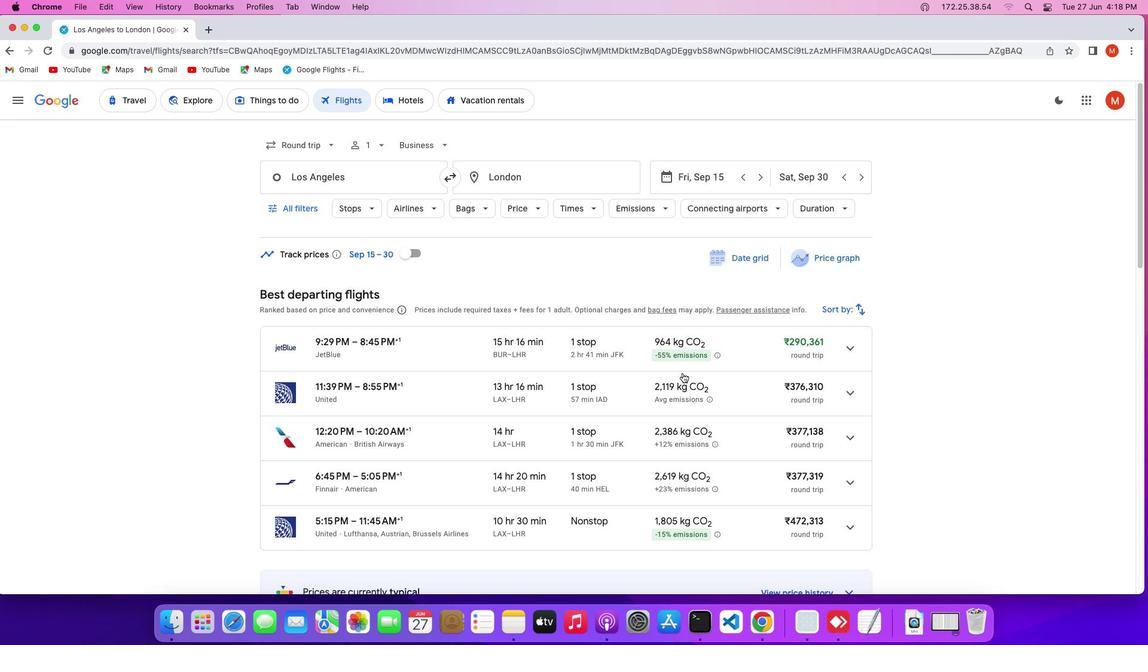 
Action: Mouse scrolled (683, 373) with delta (0, 0)
Screenshot: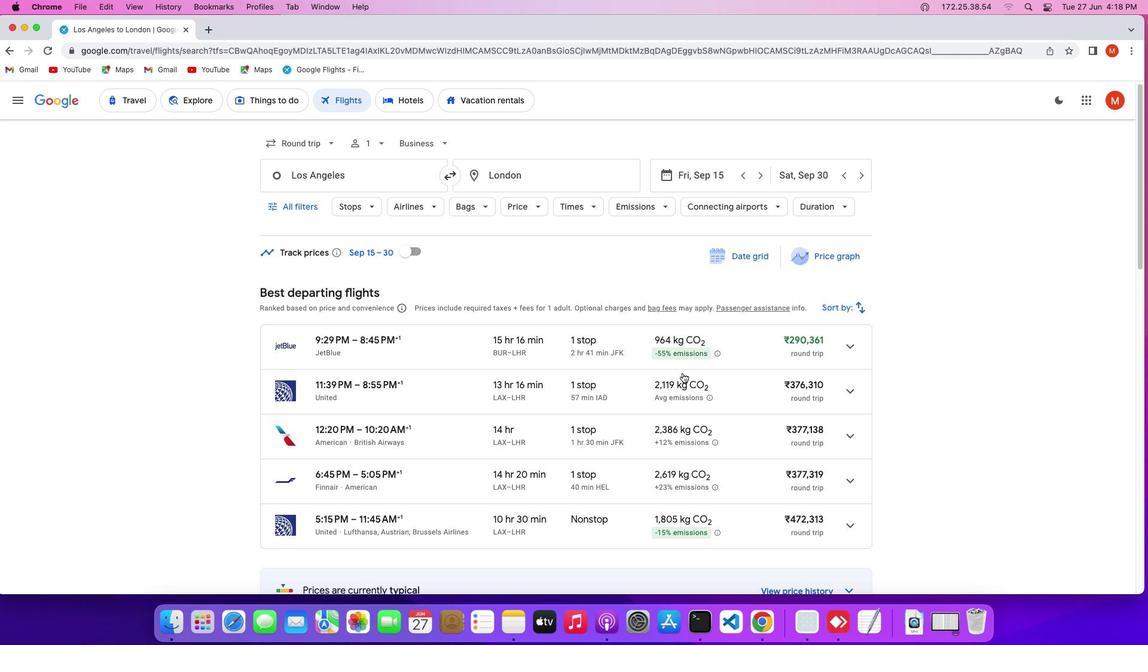 
Action: Mouse scrolled (683, 373) with delta (0, 0)
Screenshot: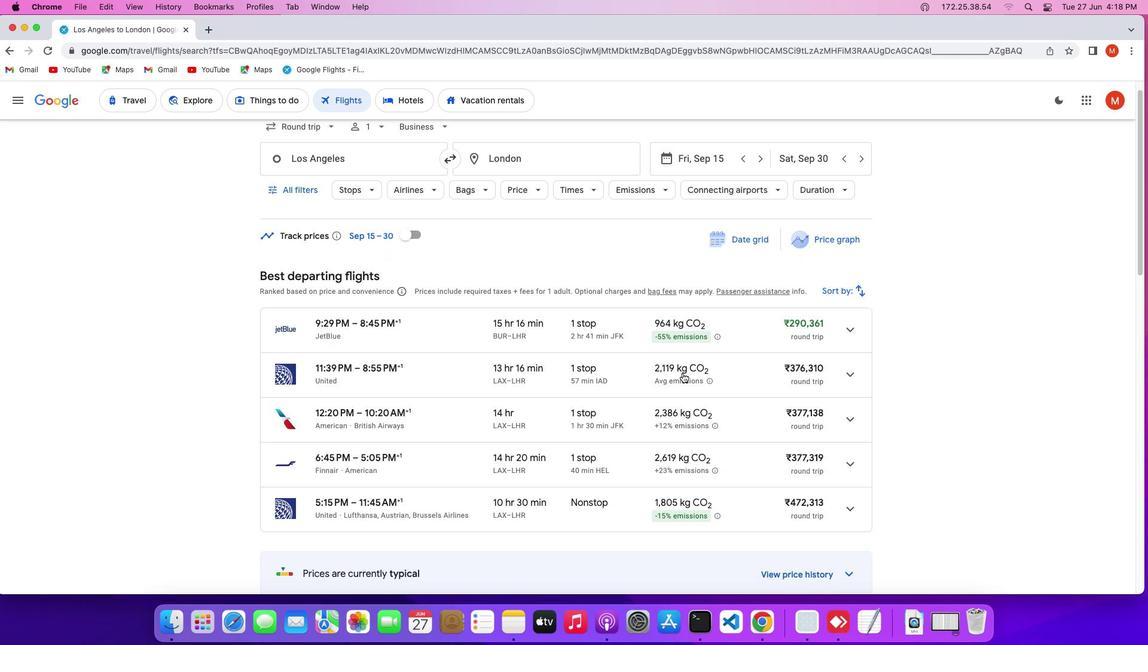 
Action: Mouse scrolled (683, 373) with delta (0, 0)
Screenshot: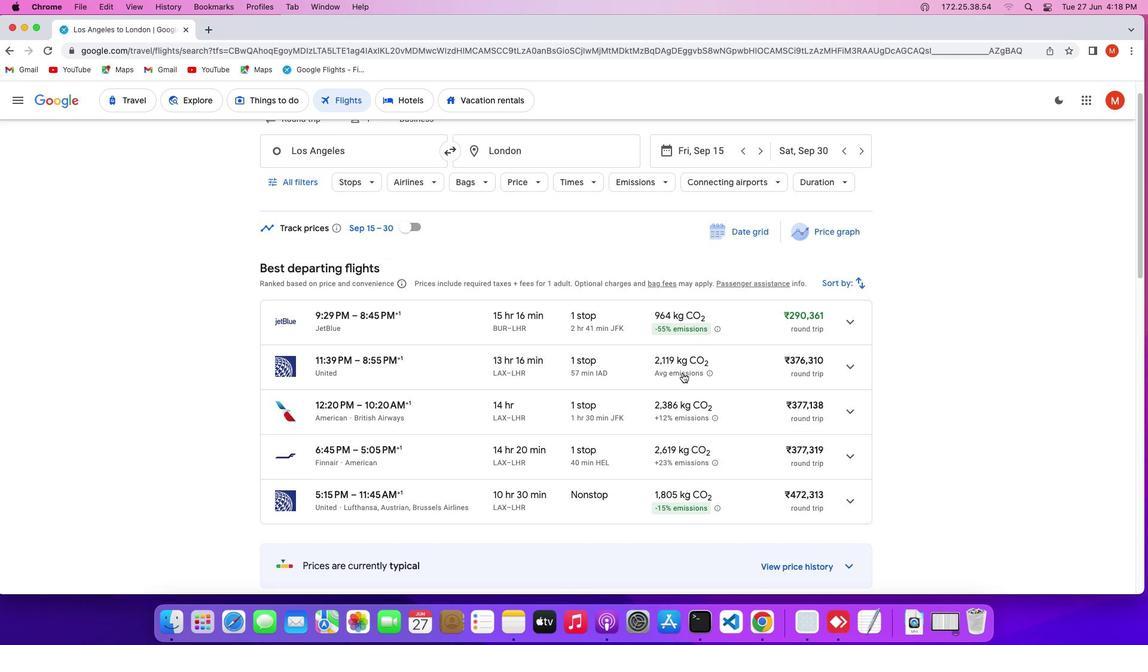 
Action: Mouse scrolled (683, 373) with delta (0, 0)
Screenshot: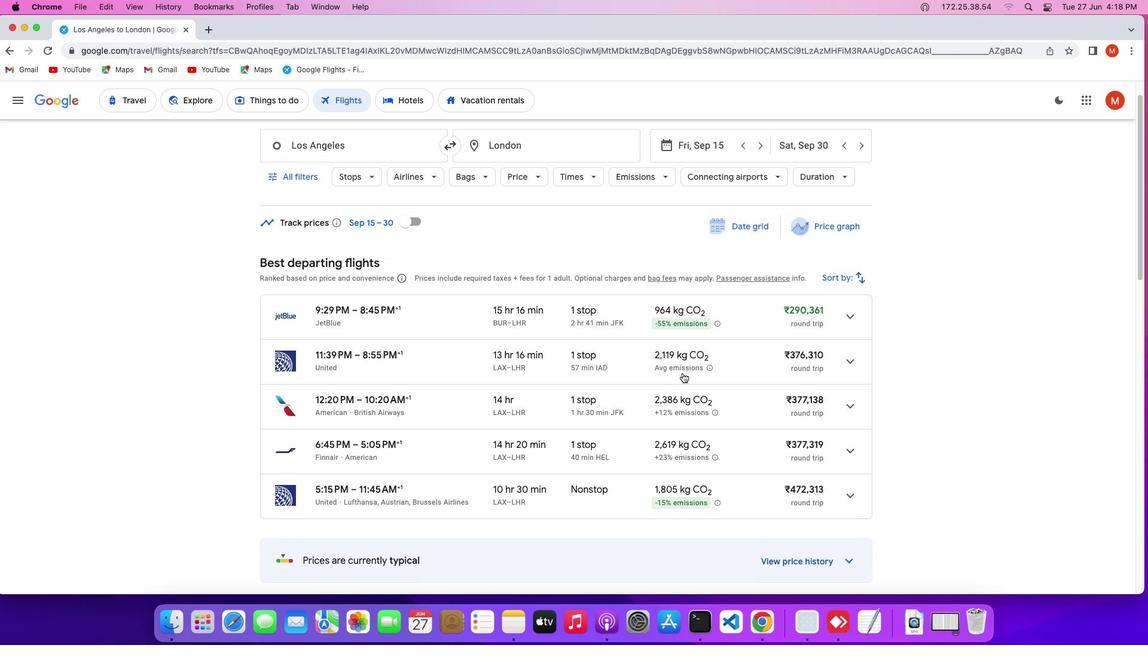 
Action: Mouse scrolled (683, 373) with delta (0, 0)
Screenshot: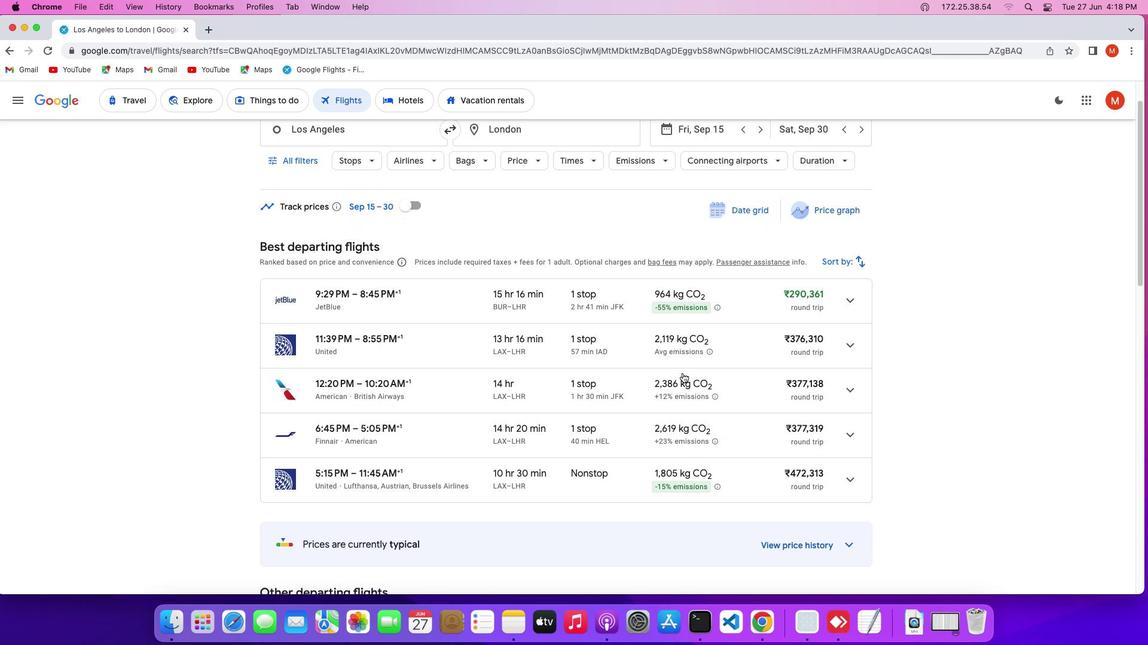 
Action: Mouse moved to (683, 374)
Screenshot: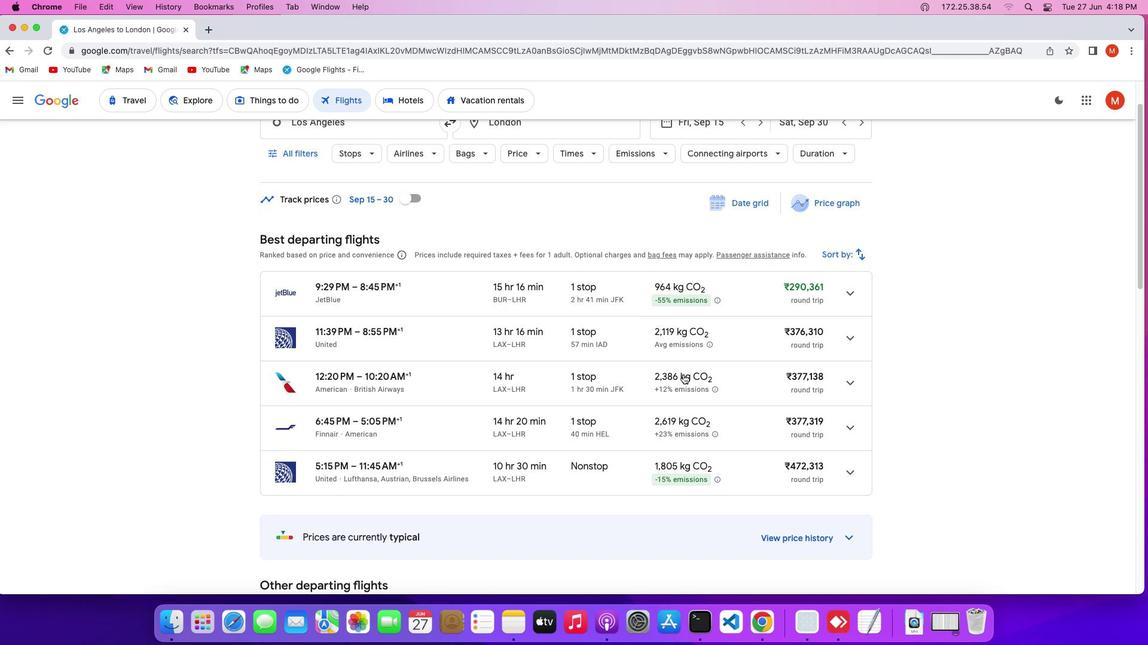
Action: Mouse scrolled (683, 374) with delta (0, 0)
Screenshot: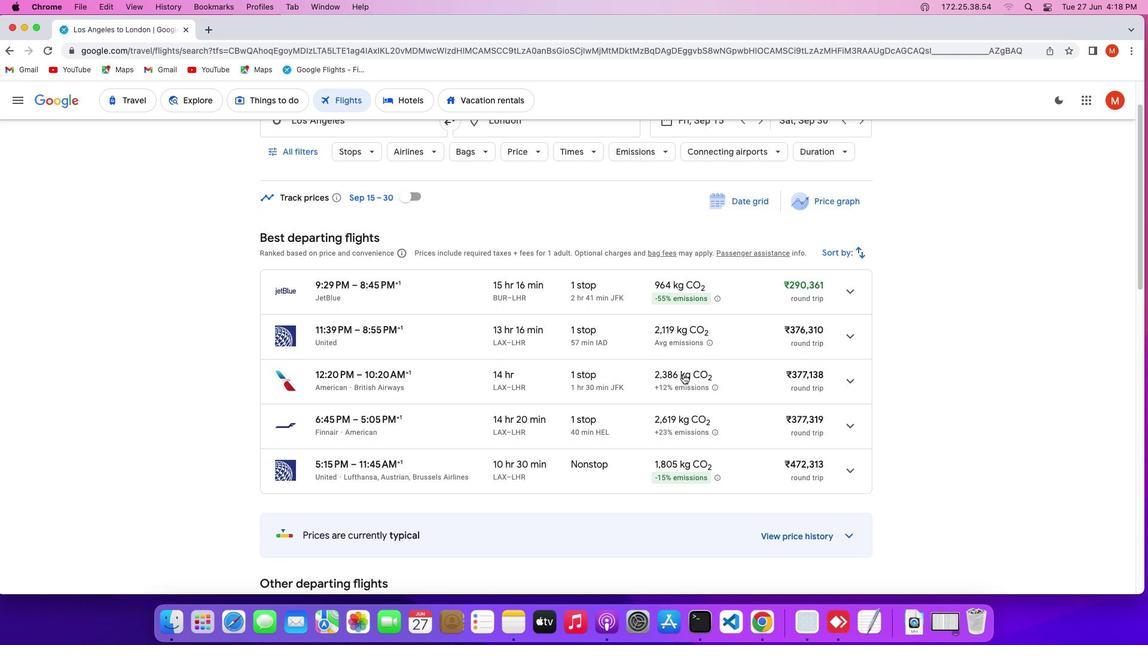 
Action: Mouse scrolled (683, 374) with delta (0, 0)
Screenshot: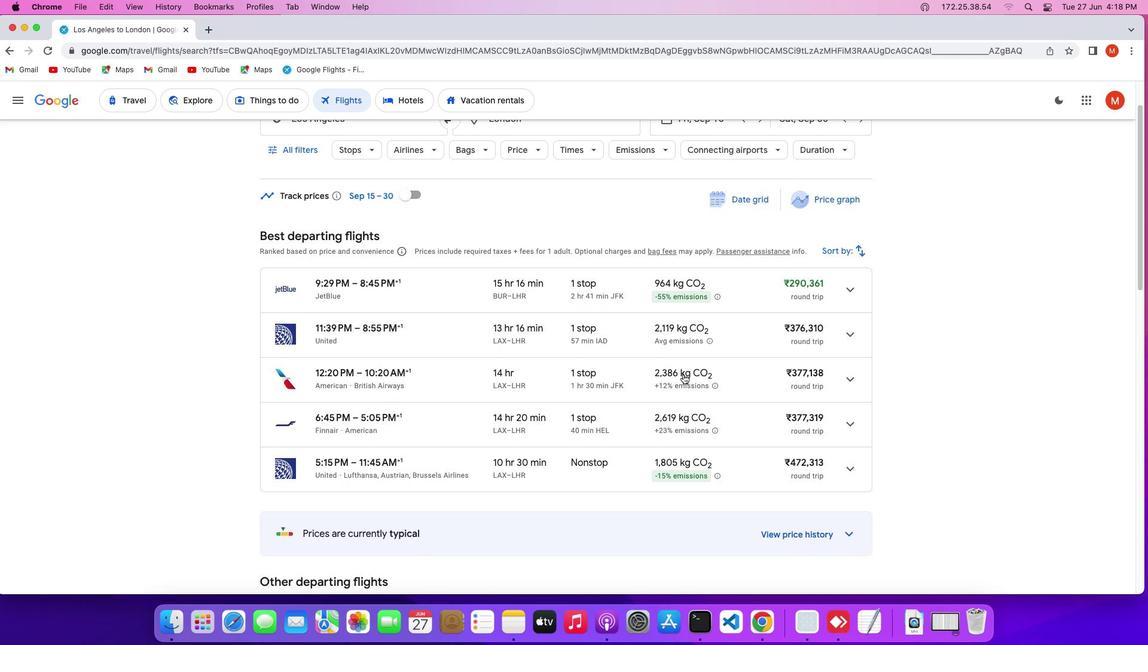 
Action: Mouse scrolled (683, 374) with delta (0, 0)
Screenshot: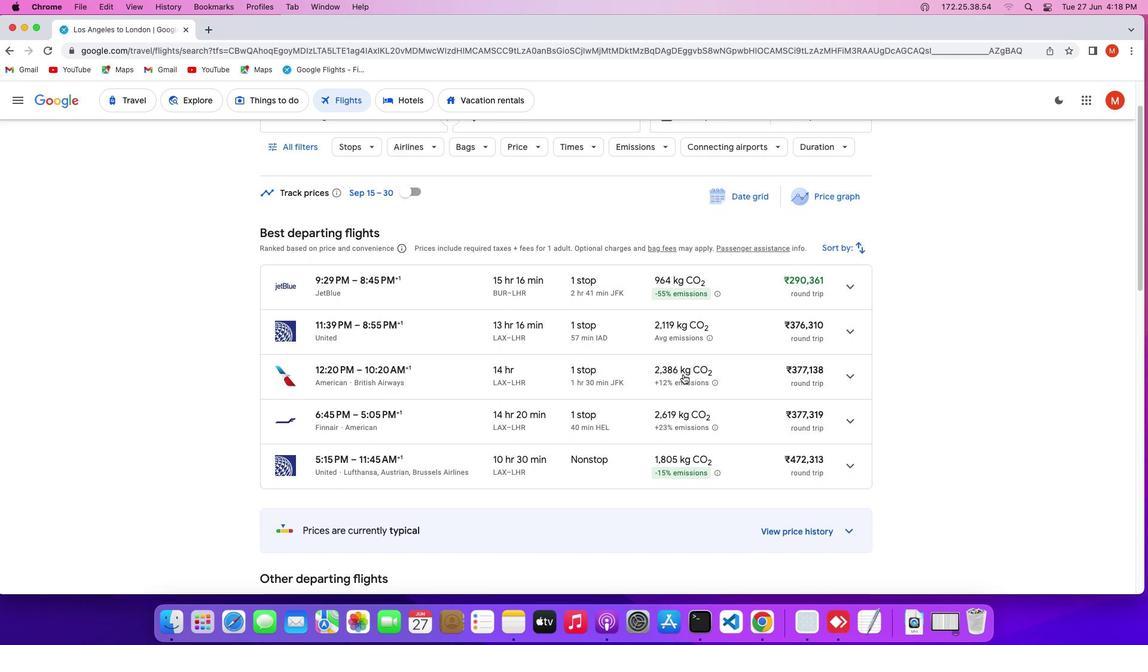 
Action: Mouse moved to (682, 375)
Screenshot: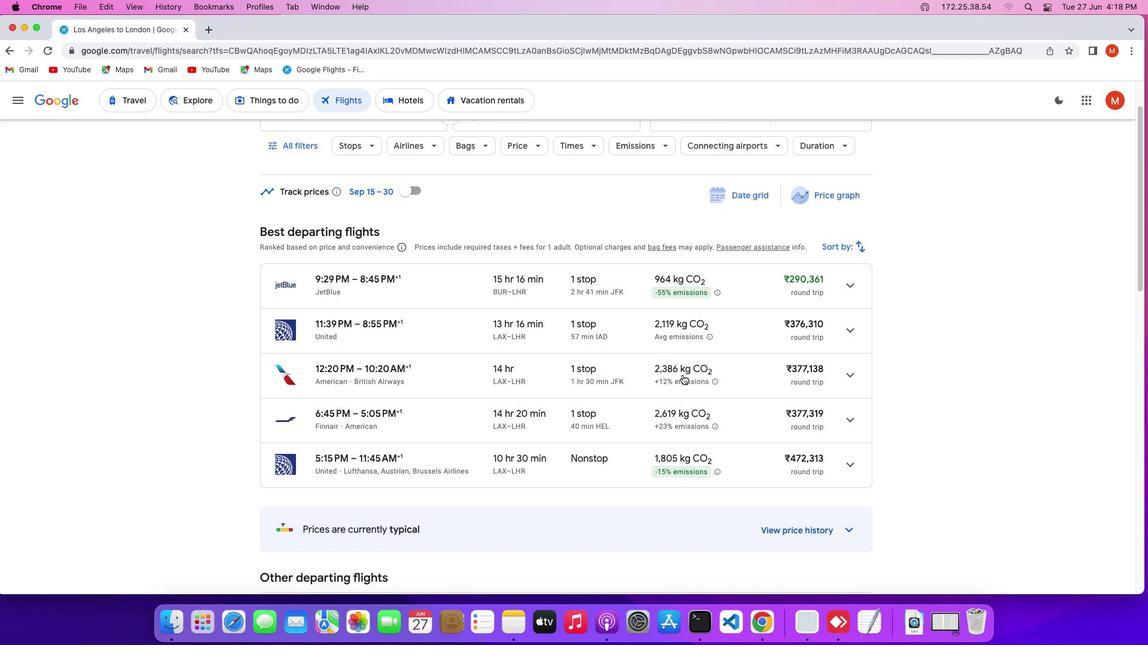 
Action: Mouse scrolled (682, 375) with delta (0, 0)
Screenshot: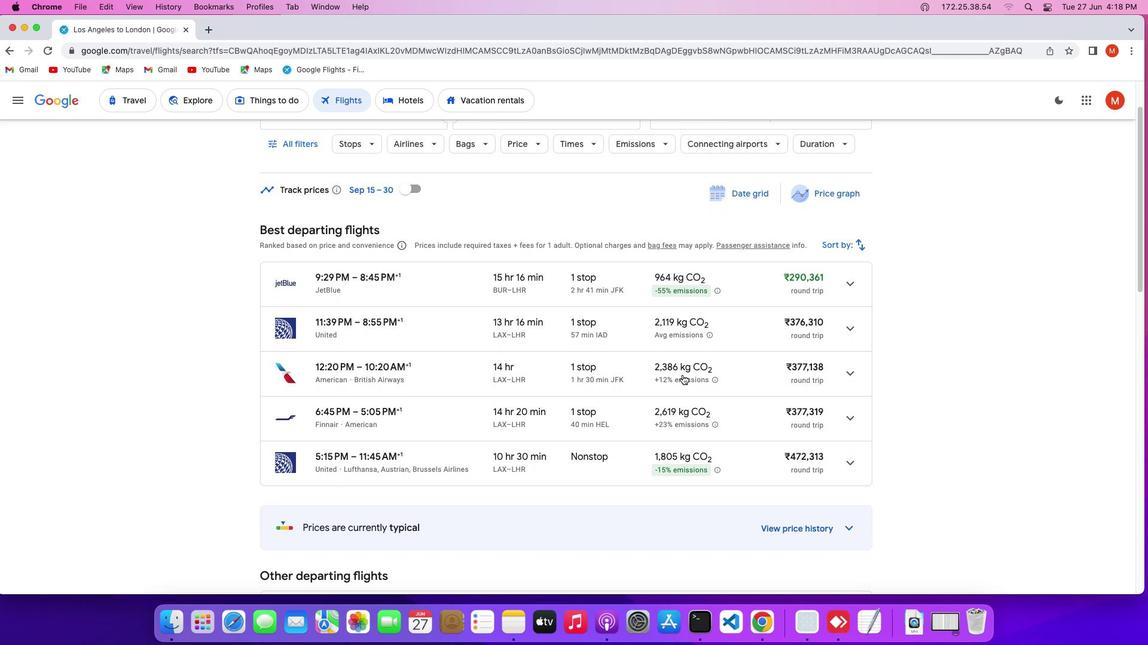 
Action: Mouse scrolled (682, 375) with delta (0, 0)
Screenshot: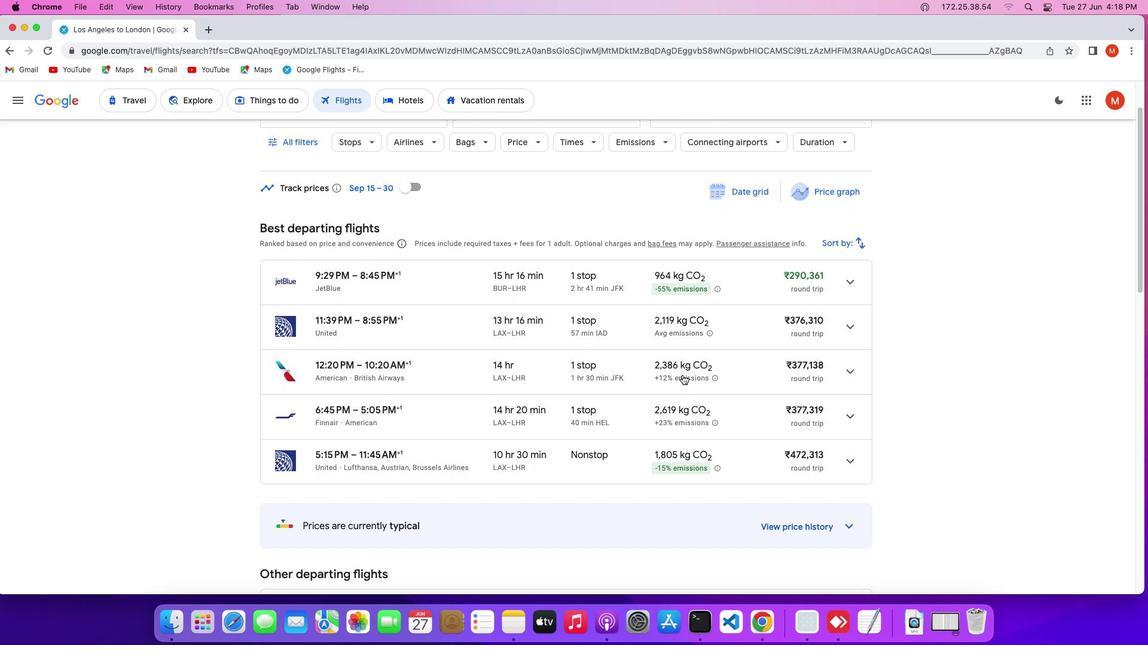 
Action: Mouse scrolled (682, 375) with delta (0, 0)
Screenshot: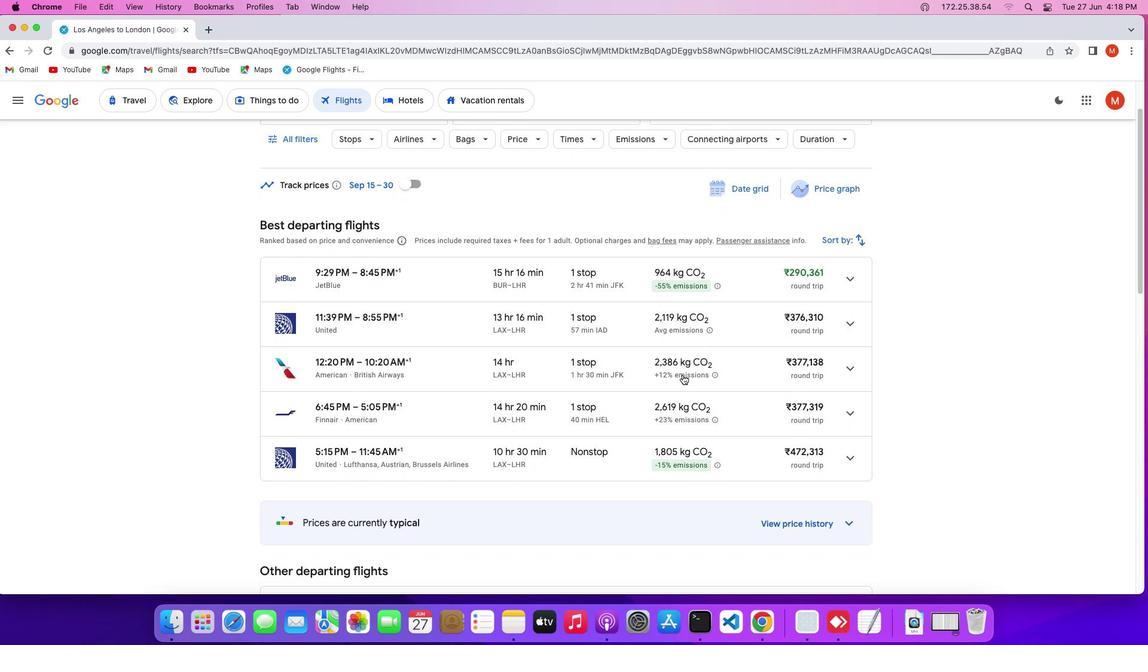 
Action: Mouse moved to (681, 378)
Screenshot: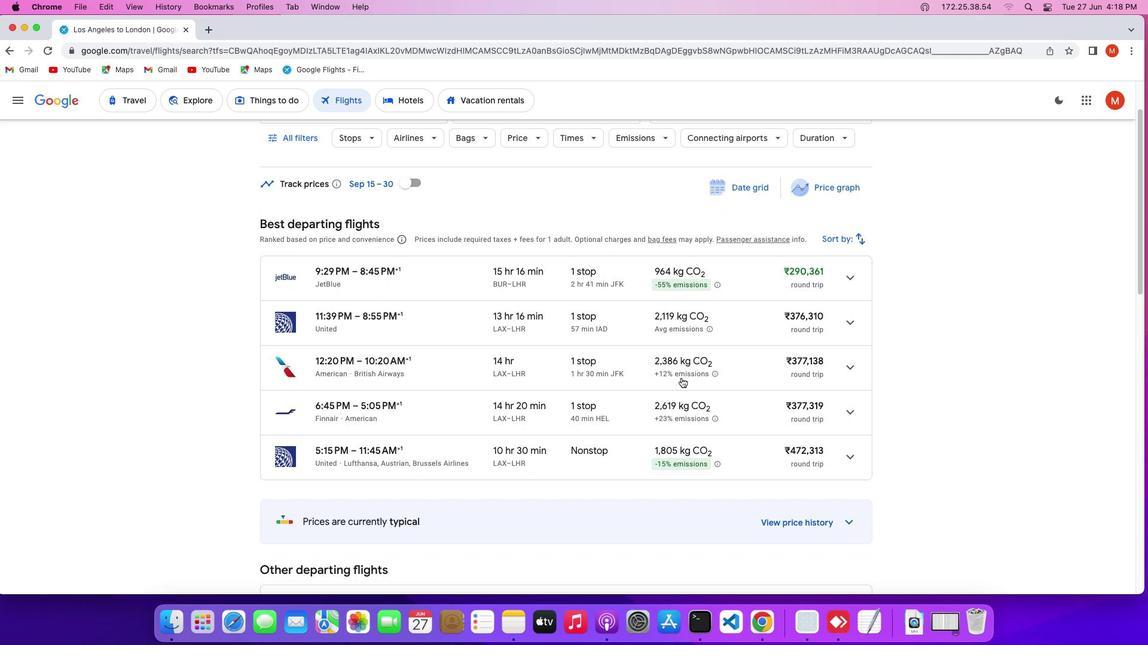 
Action: Mouse scrolled (681, 378) with delta (0, 0)
Screenshot: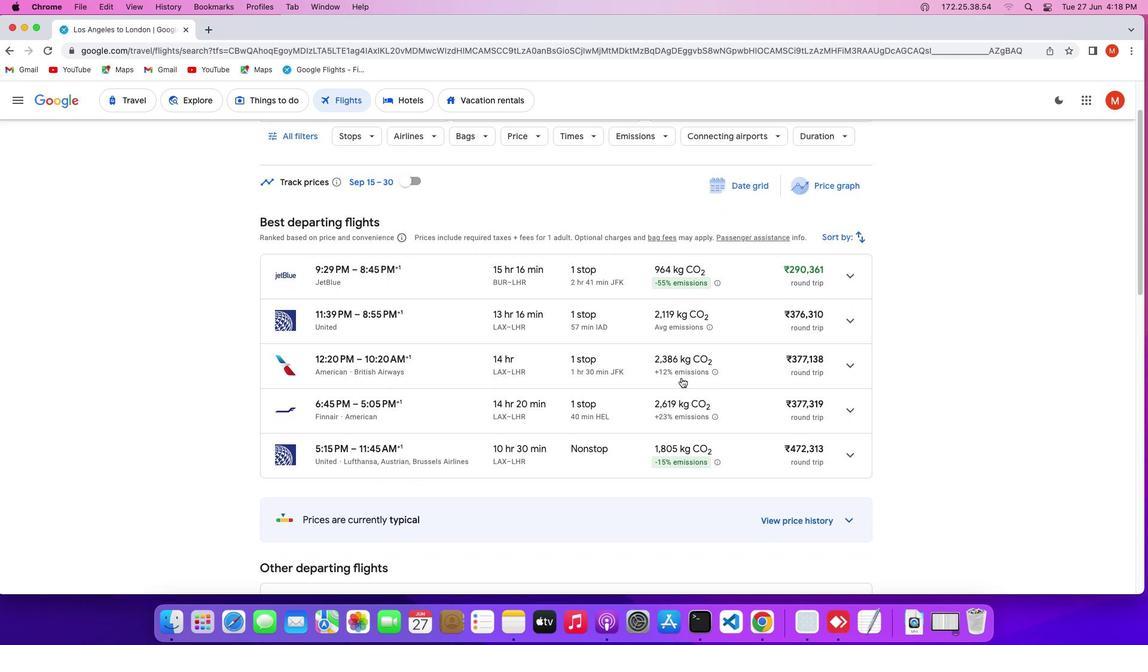 
Action: Mouse scrolled (681, 378) with delta (0, 0)
Screenshot: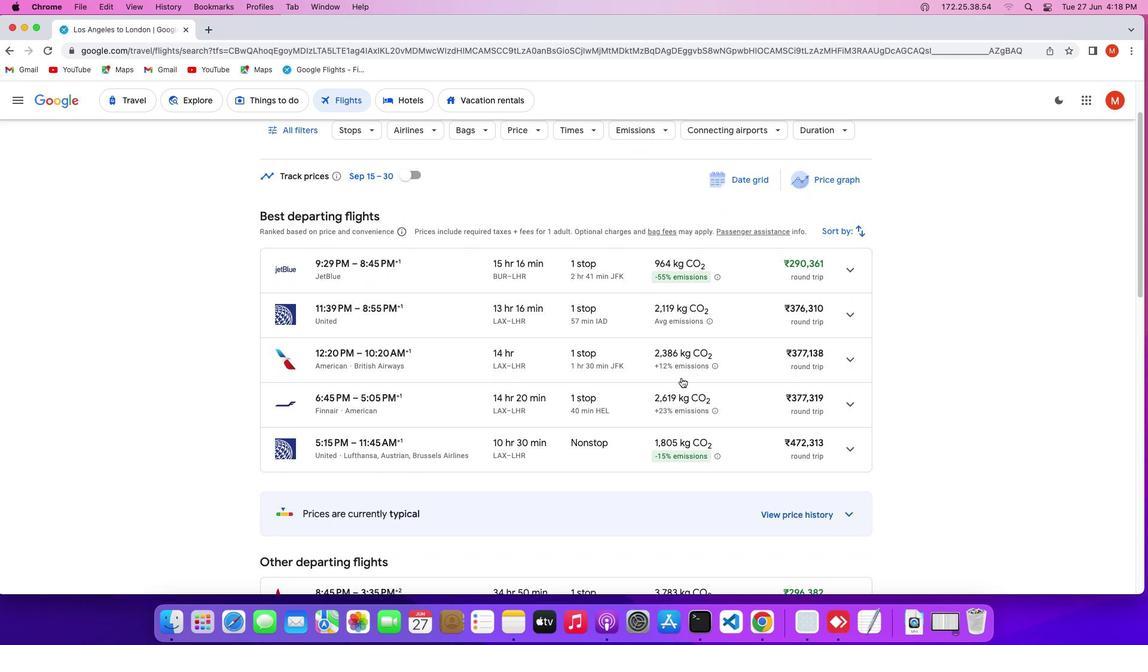 
Action: Mouse scrolled (681, 378) with delta (0, 0)
Screenshot: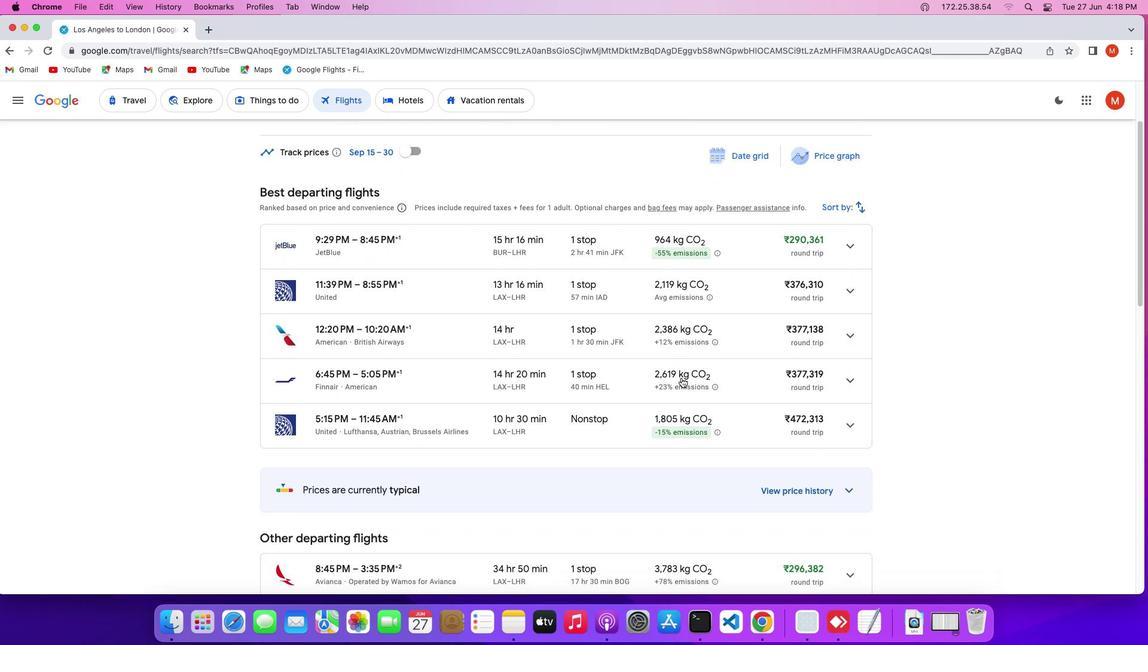 
Action: Mouse moved to (681, 379)
Screenshot: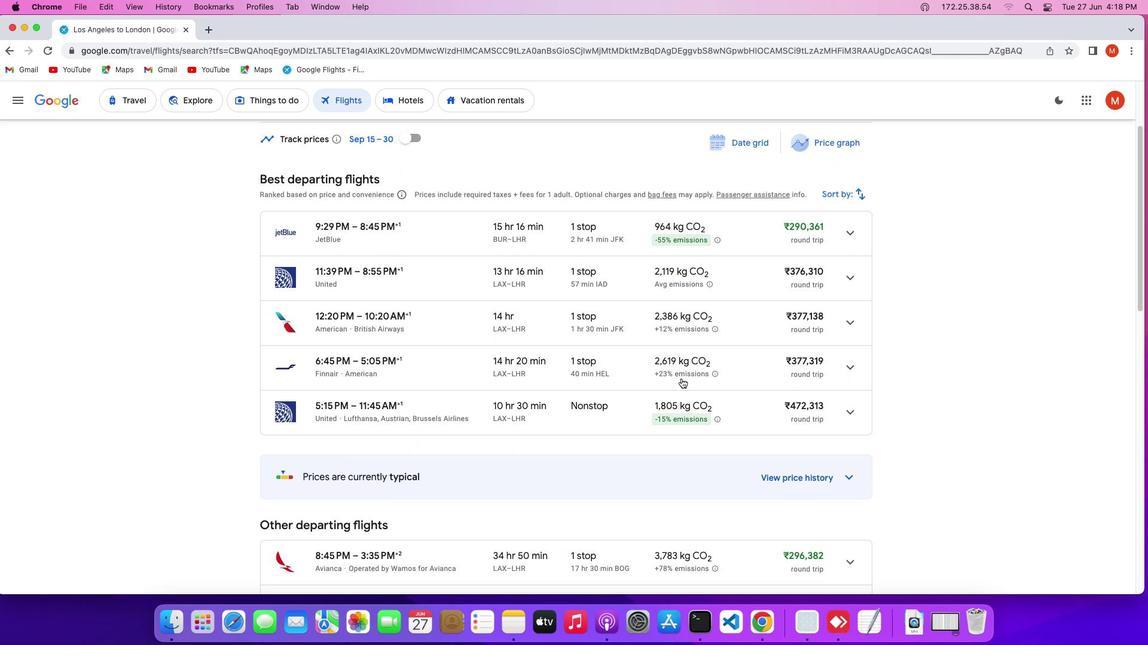 
Action: Mouse scrolled (681, 379) with delta (0, 0)
Screenshot: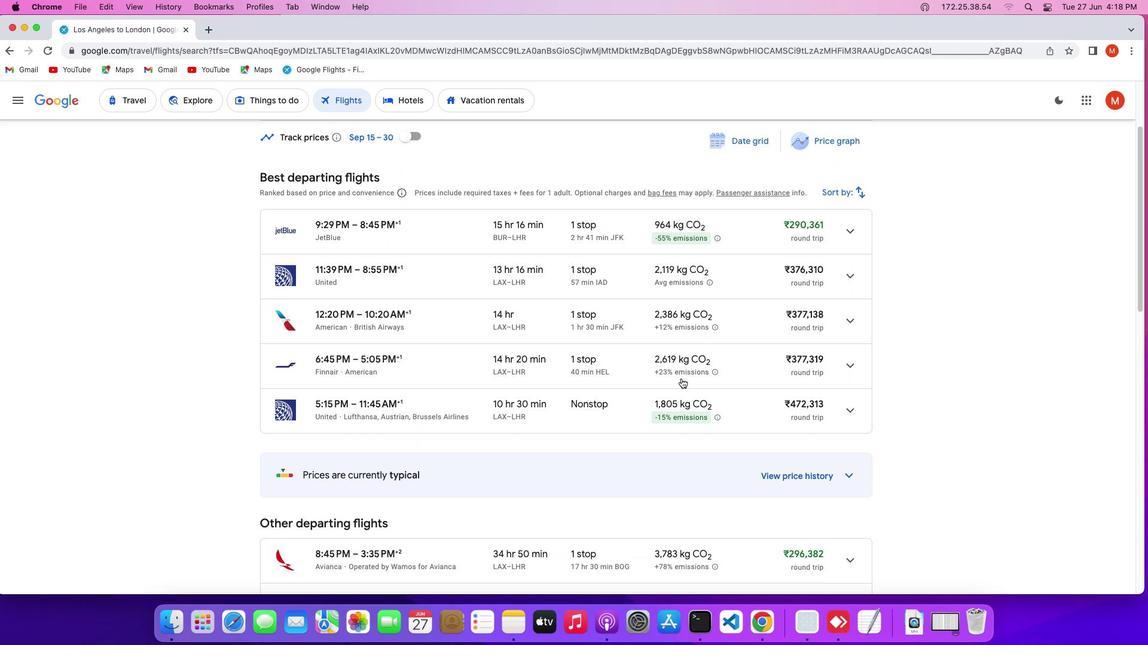 
Action: Mouse scrolled (681, 379) with delta (0, 0)
Screenshot: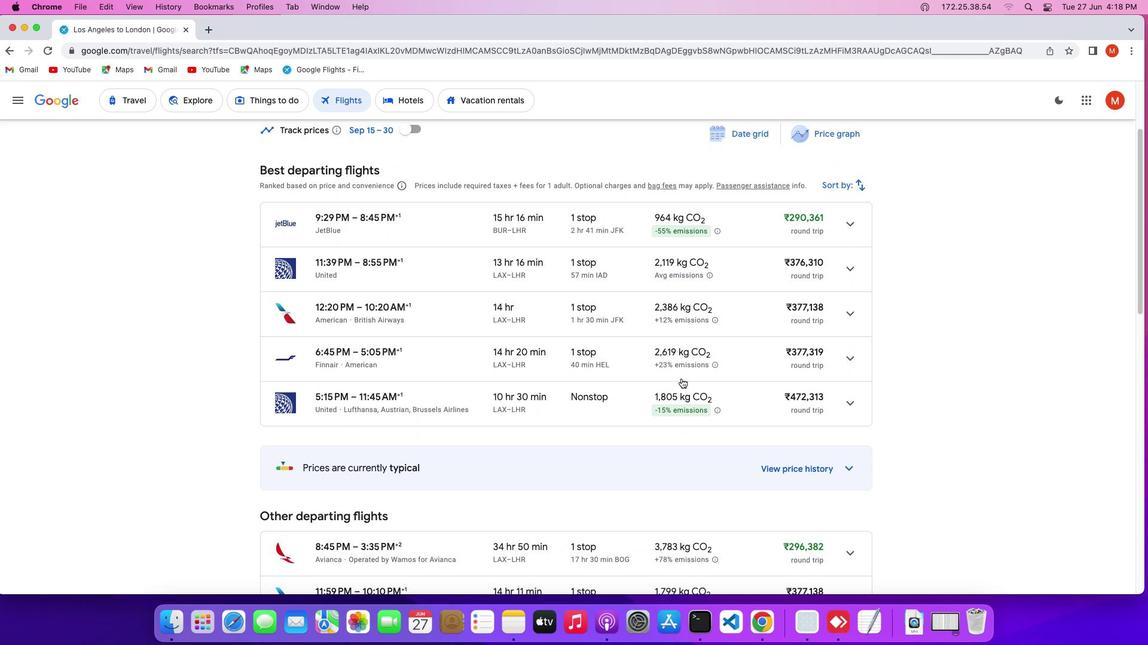 
Action: Mouse scrolled (681, 379) with delta (0, 0)
Screenshot: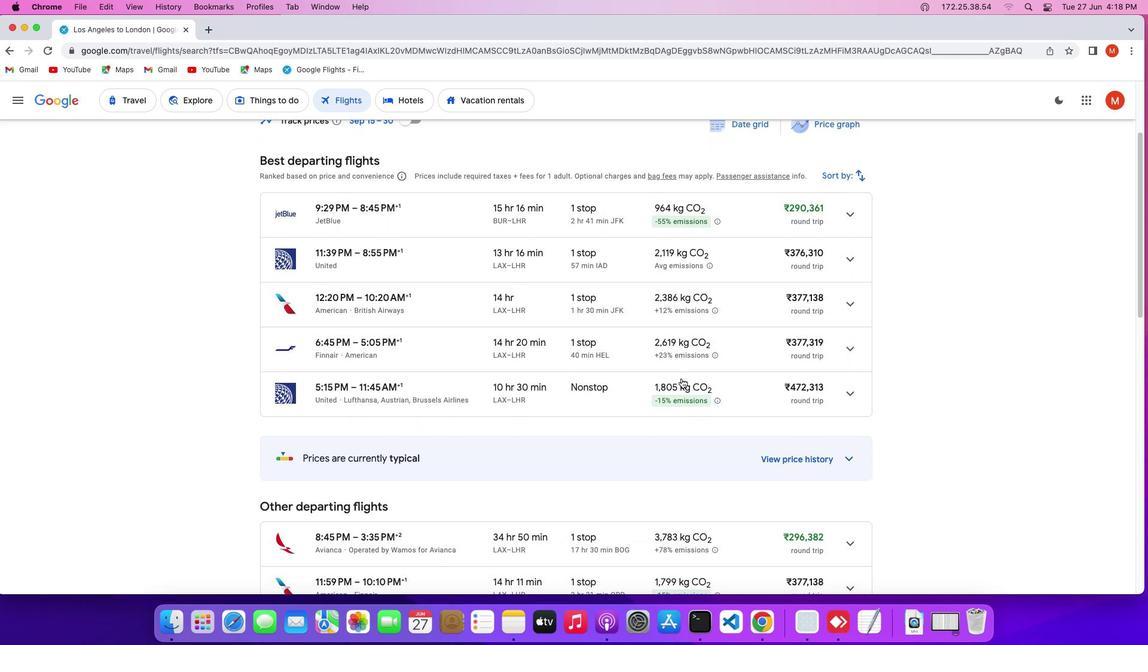 
Action: Mouse scrolled (681, 379) with delta (0, 0)
Screenshot: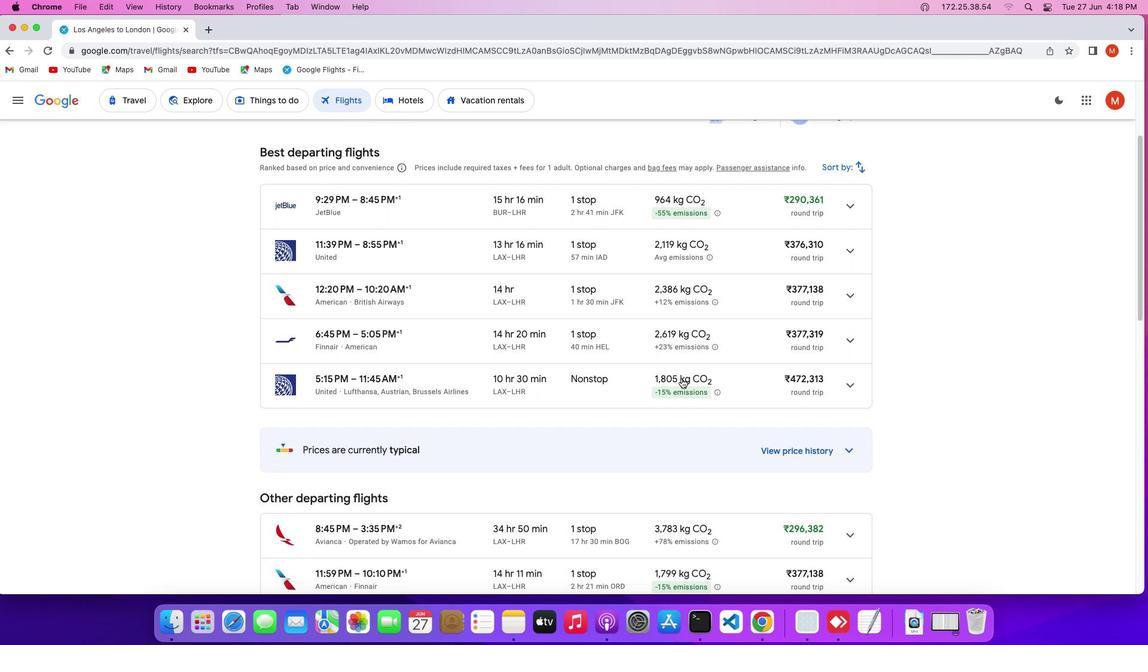 
Action: Mouse scrolled (681, 379) with delta (0, 0)
Screenshot: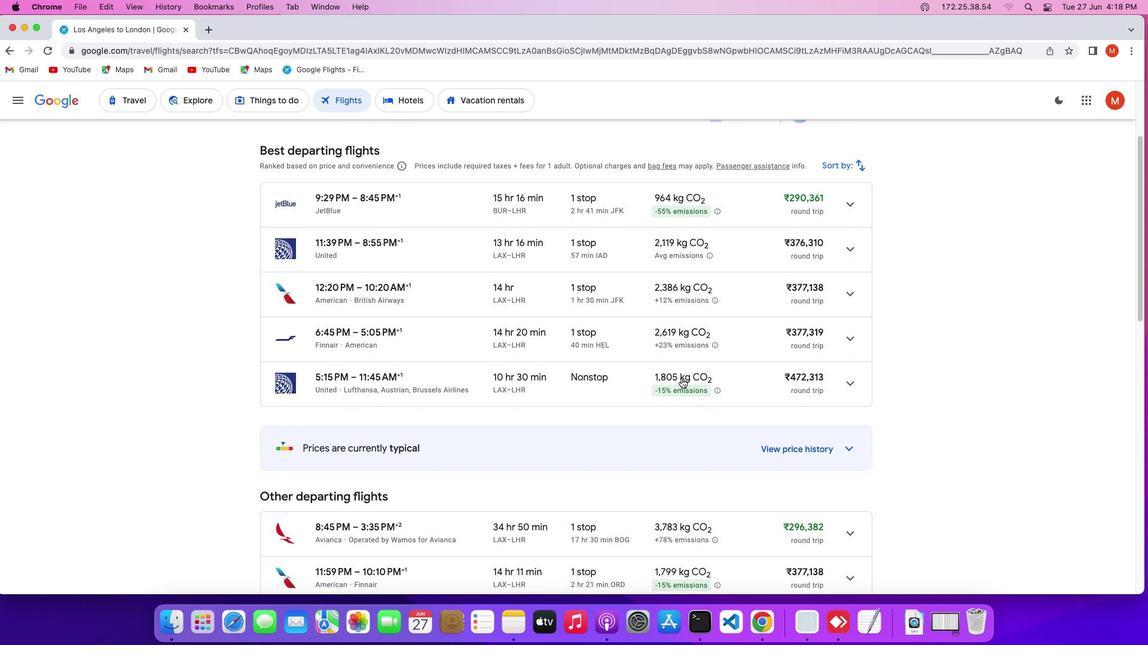 
Action: Mouse scrolled (681, 379) with delta (0, 0)
Screenshot: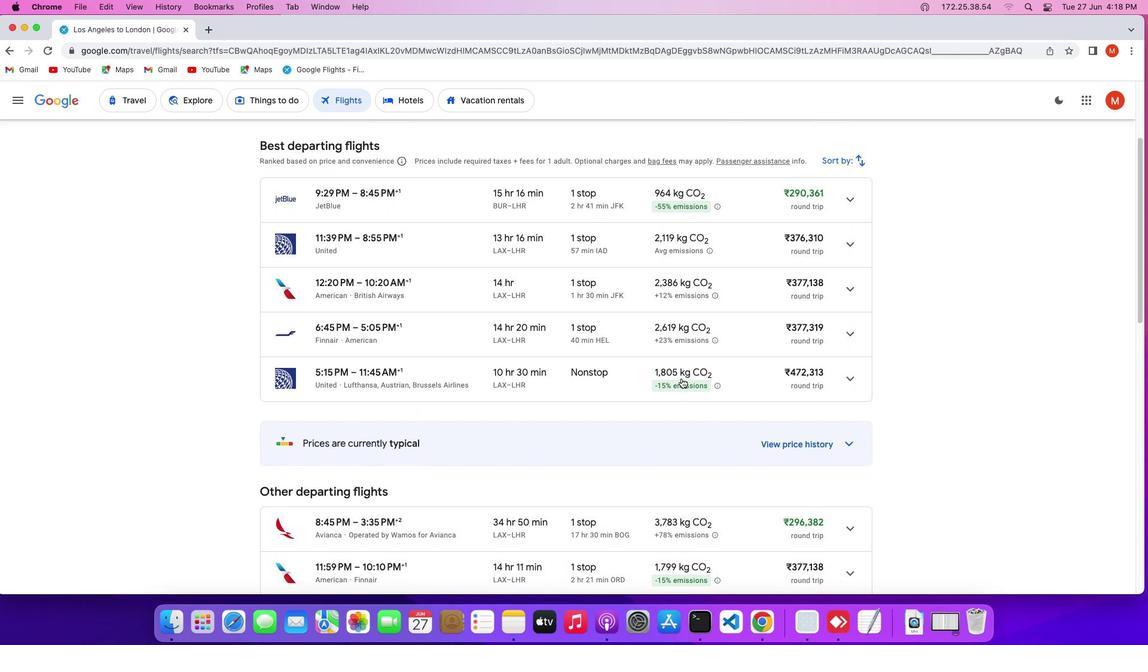 
Action: Mouse moved to (681, 380)
Screenshot: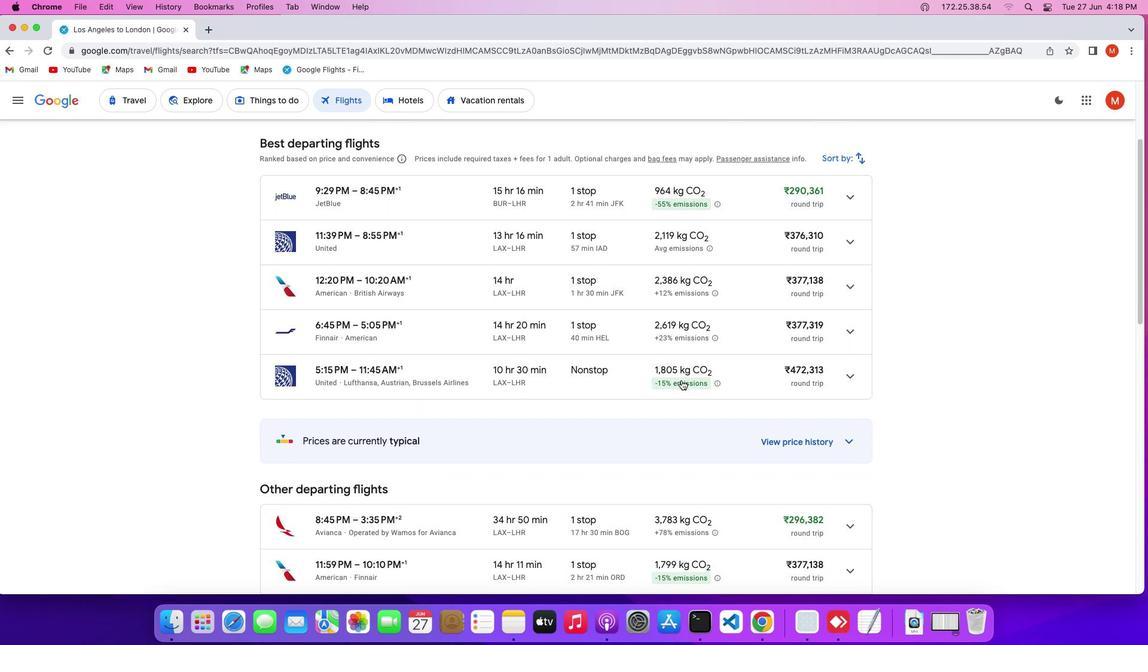 
Action: Mouse scrolled (681, 380) with delta (0, 0)
Screenshot: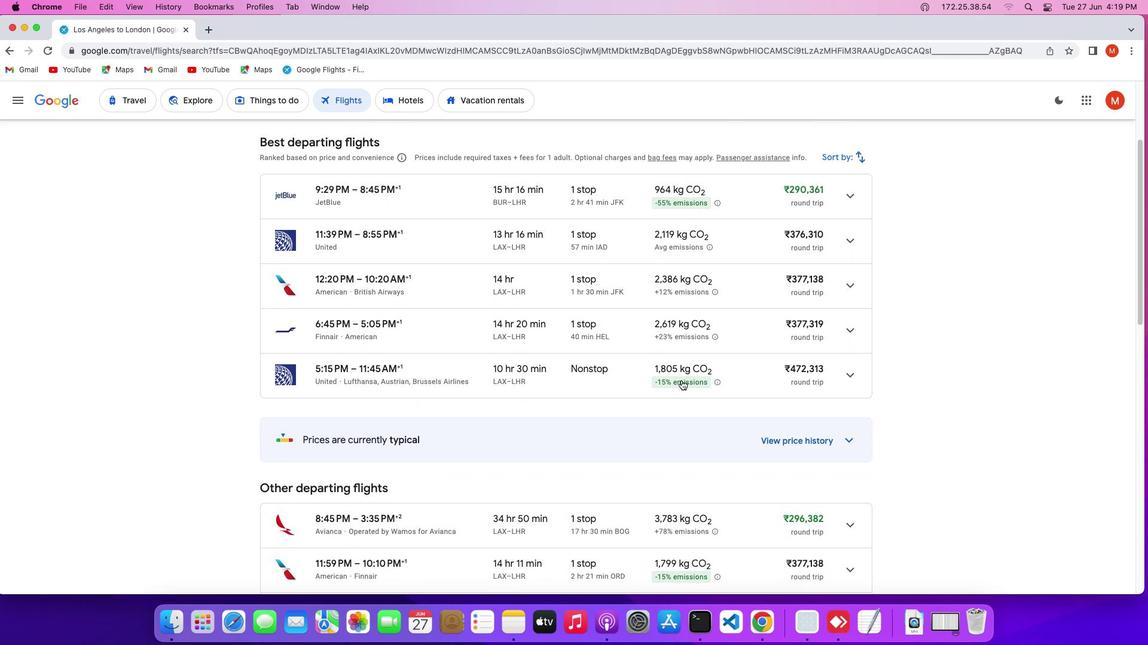 
Action: Mouse scrolled (681, 380) with delta (0, 0)
Screenshot: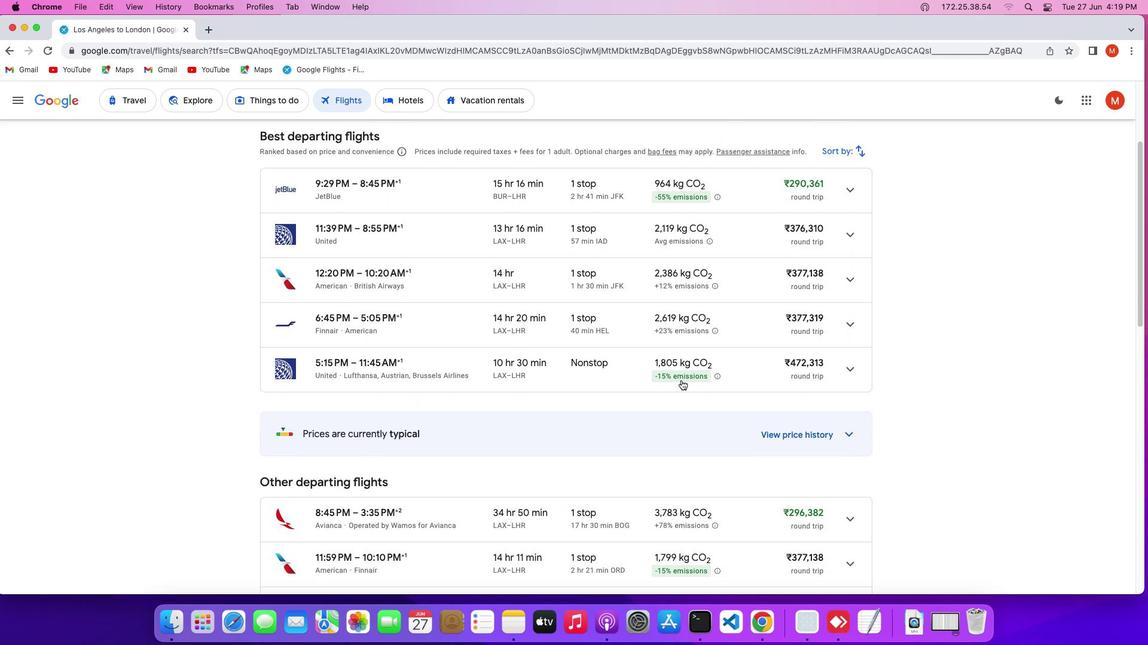 
Action: Mouse scrolled (681, 380) with delta (0, 0)
Screenshot: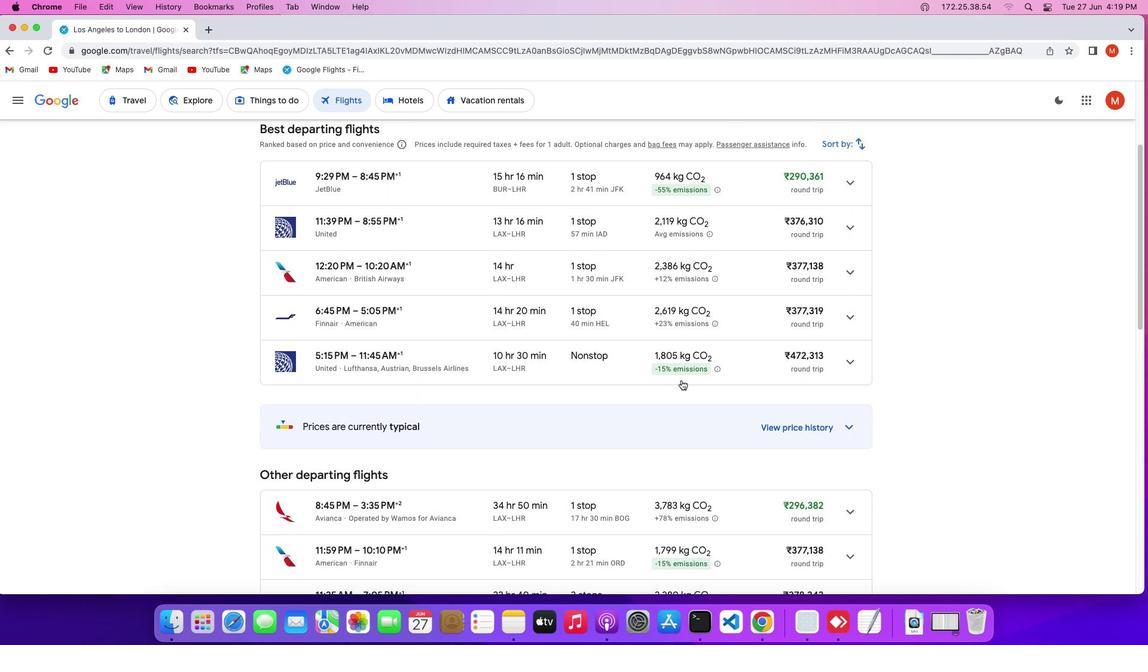 
Action: Mouse scrolled (681, 380) with delta (0, 0)
Screenshot: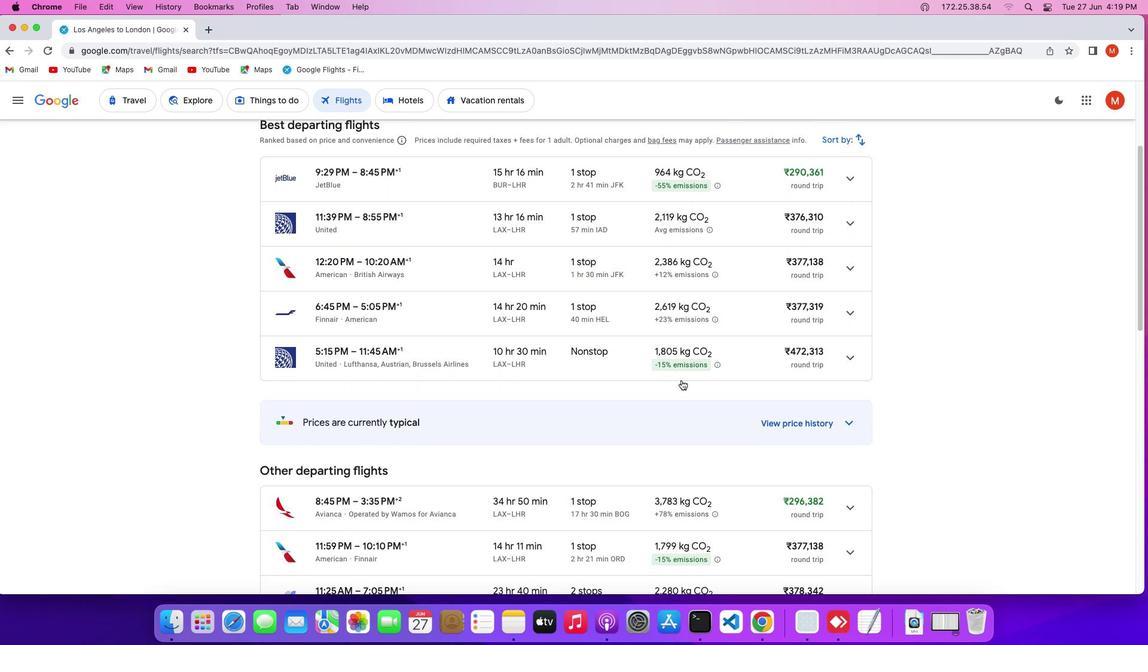 
Action: Mouse scrolled (681, 380) with delta (0, 0)
Screenshot: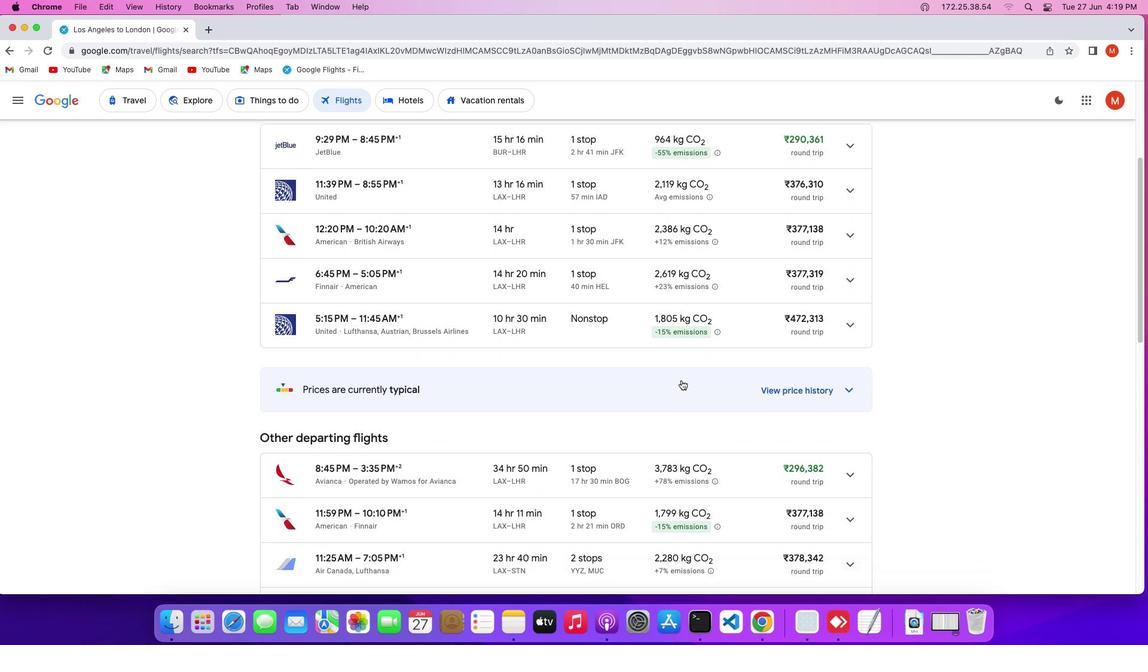 
Action: Mouse scrolled (681, 380) with delta (0, 0)
Screenshot: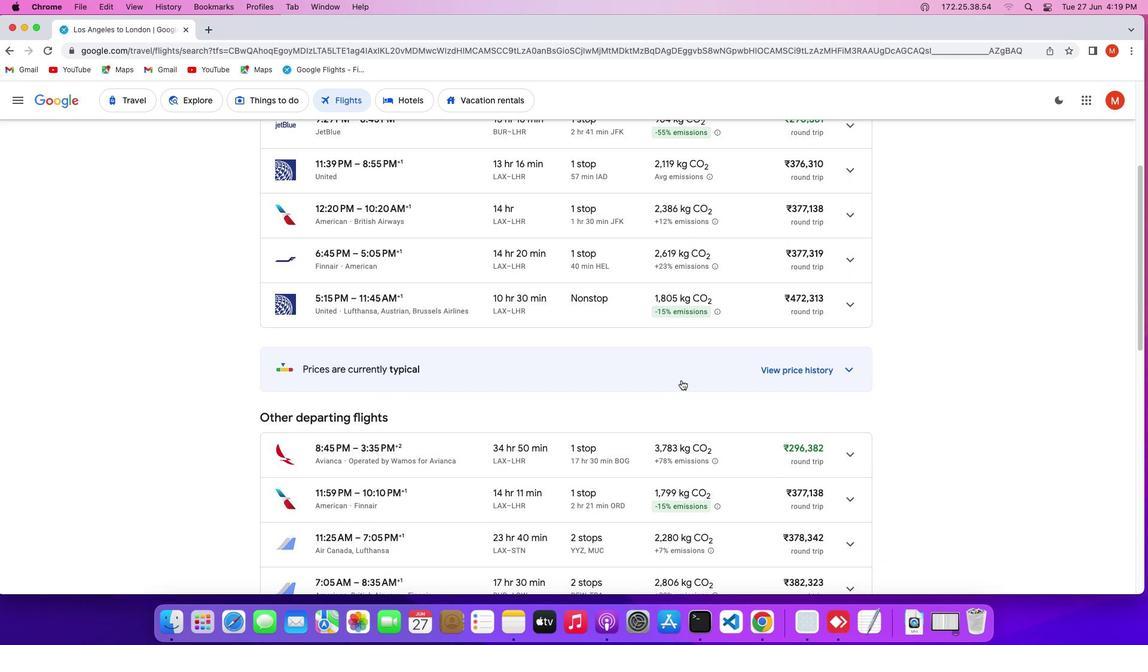 
Action: Mouse scrolled (681, 380) with delta (0, 0)
Screenshot: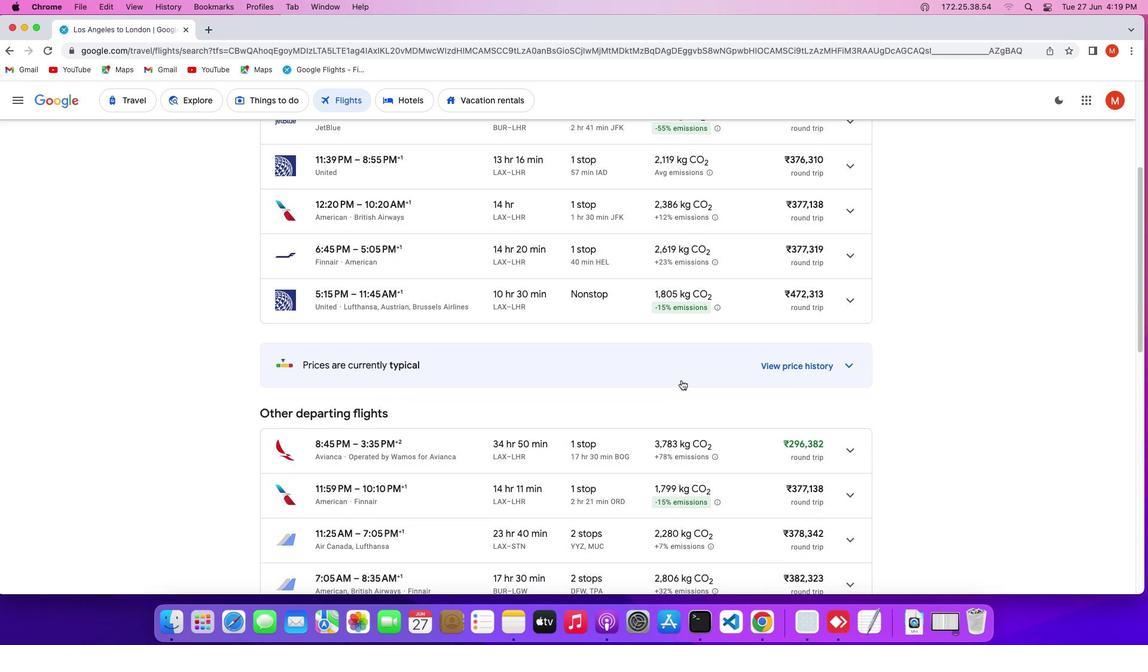 
Action: Mouse scrolled (681, 380) with delta (0, 0)
Screenshot: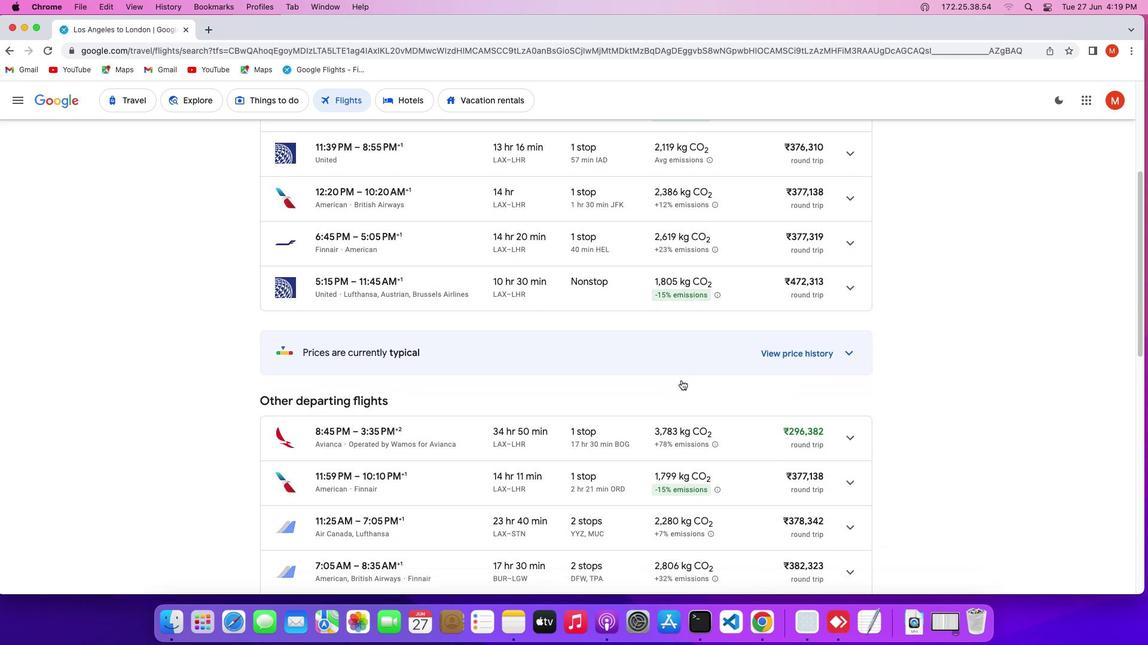
Action: Mouse scrolled (681, 380) with delta (0, 0)
Screenshot: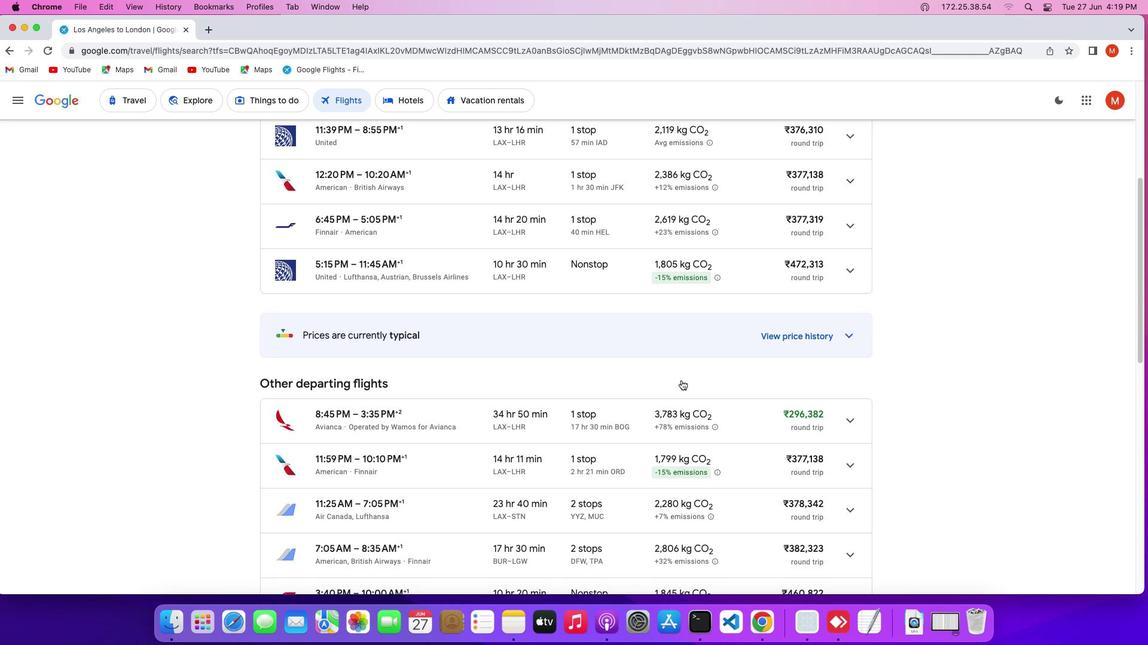 
Action: Mouse scrolled (681, 380) with delta (0, 0)
Screenshot: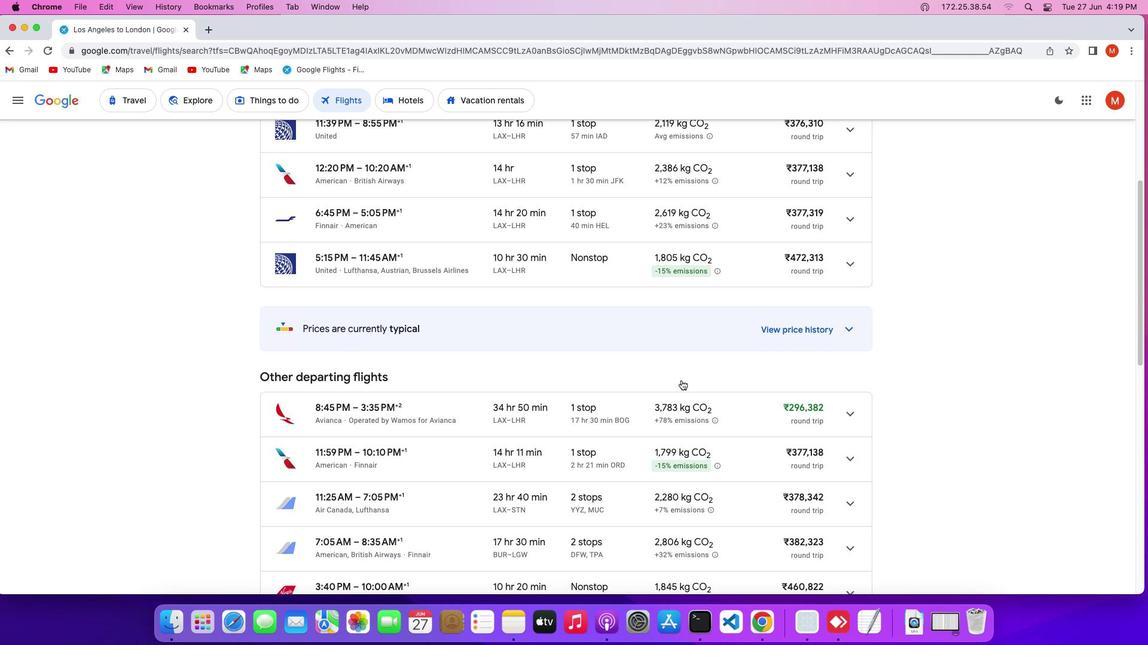 
Action: Mouse scrolled (681, 380) with delta (0, 0)
Screenshot: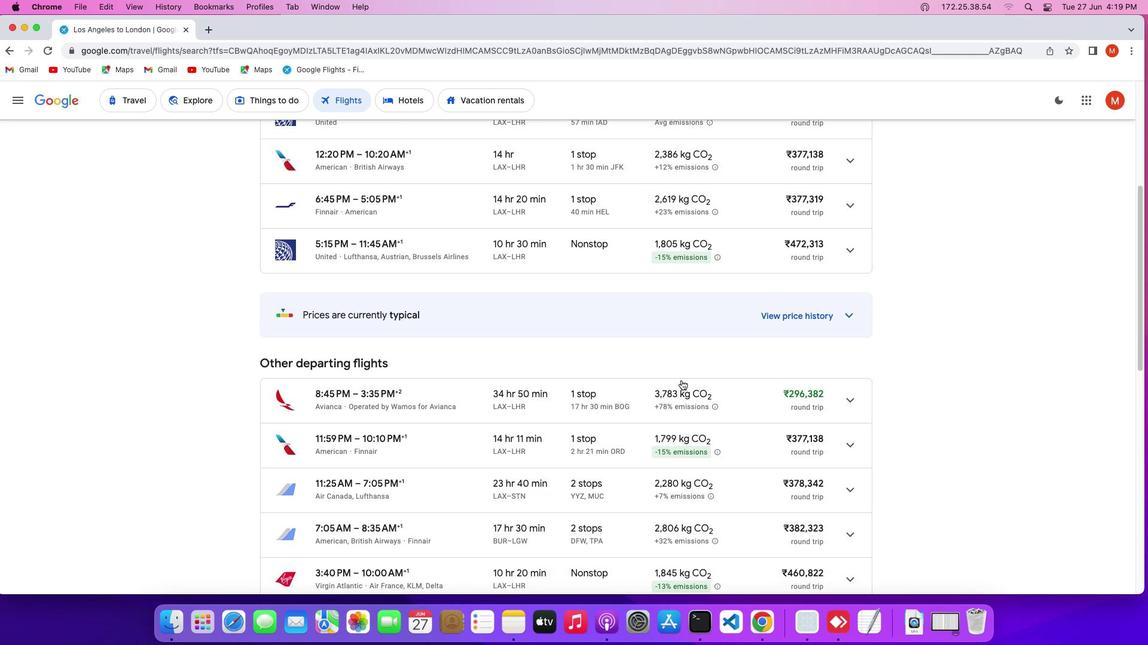 
Action: Mouse scrolled (681, 380) with delta (0, 0)
Screenshot: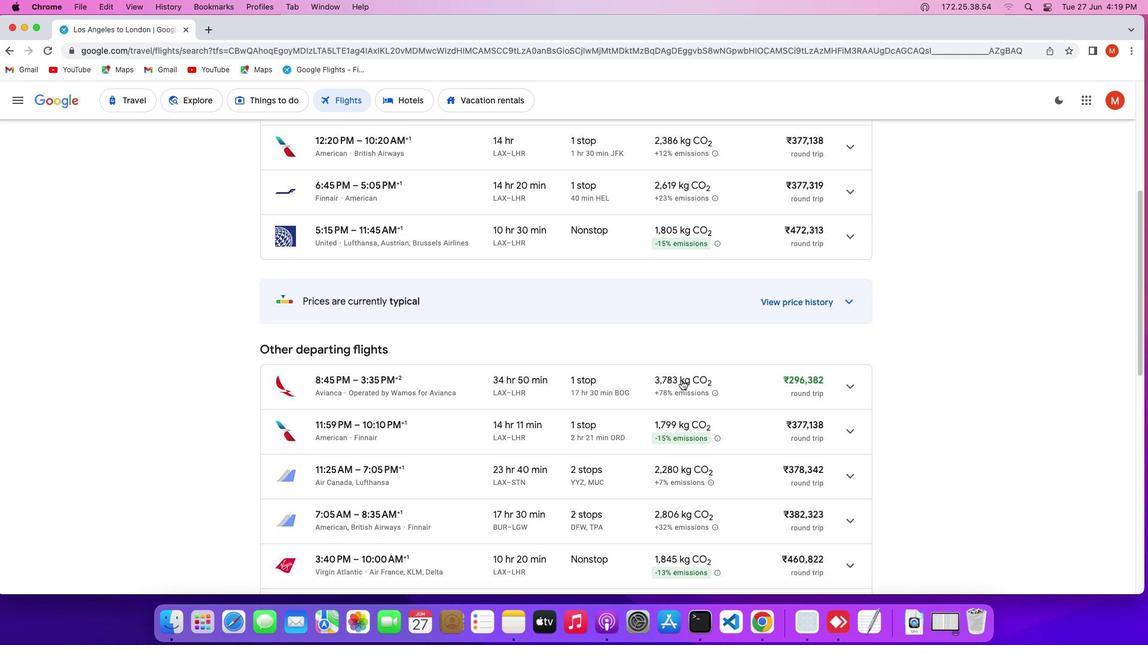 
Action: Mouse scrolled (681, 380) with delta (0, 0)
Screenshot: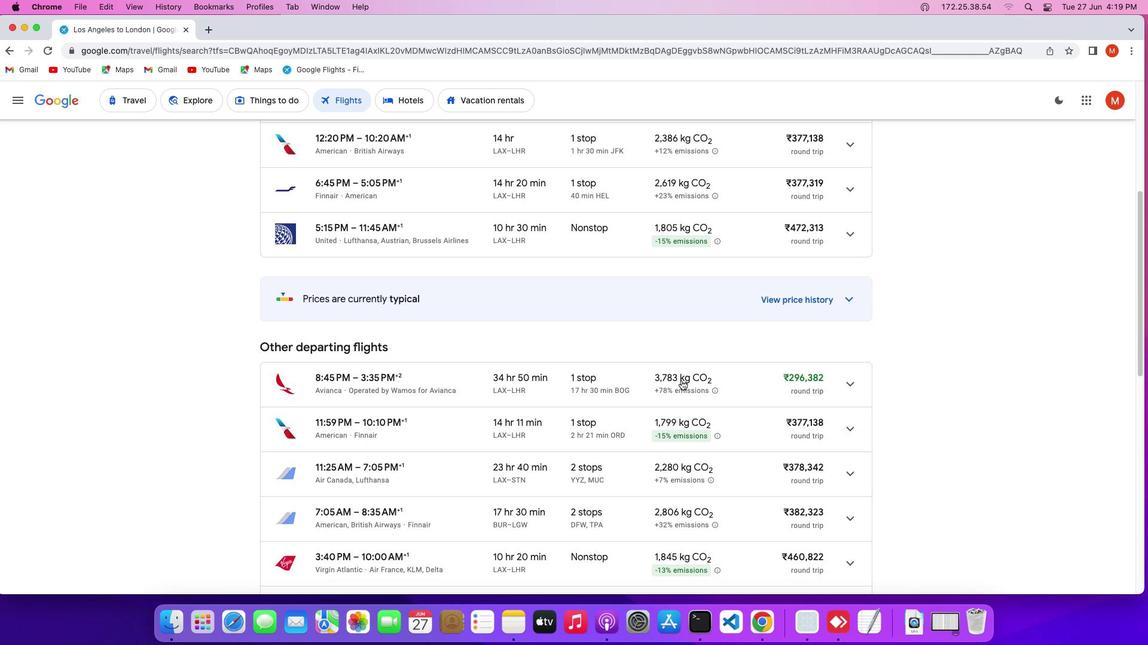 
Action: Mouse scrolled (681, 380) with delta (0, 0)
Screenshot: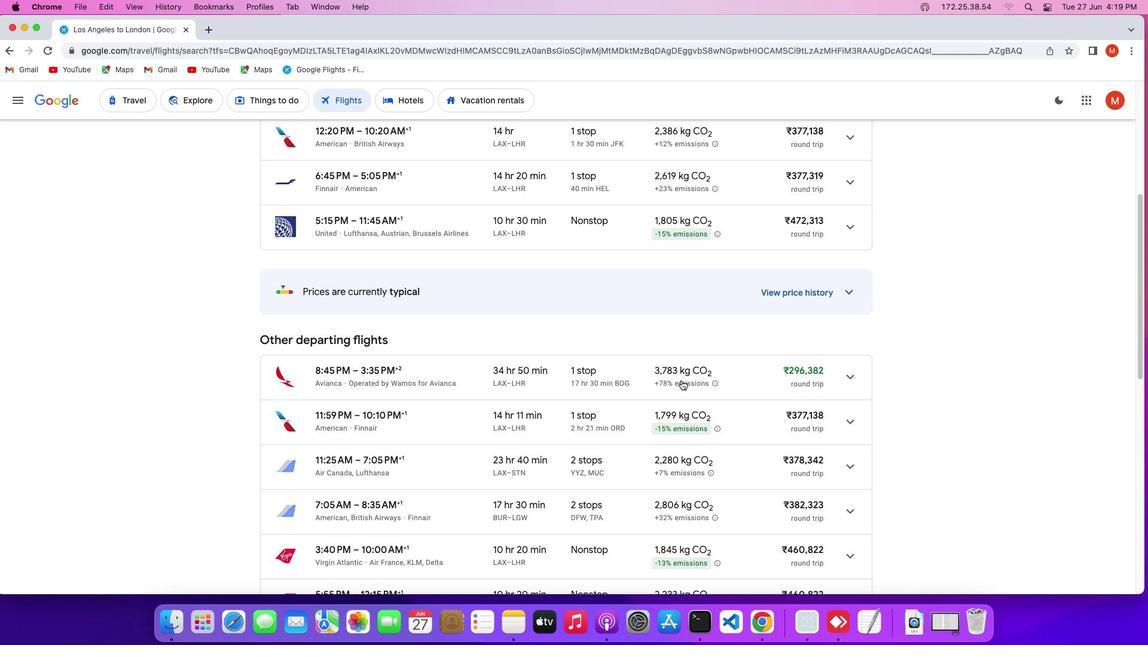 
Action: Mouse scrolled (681, 380) with delta (0, 0)
Screenshot: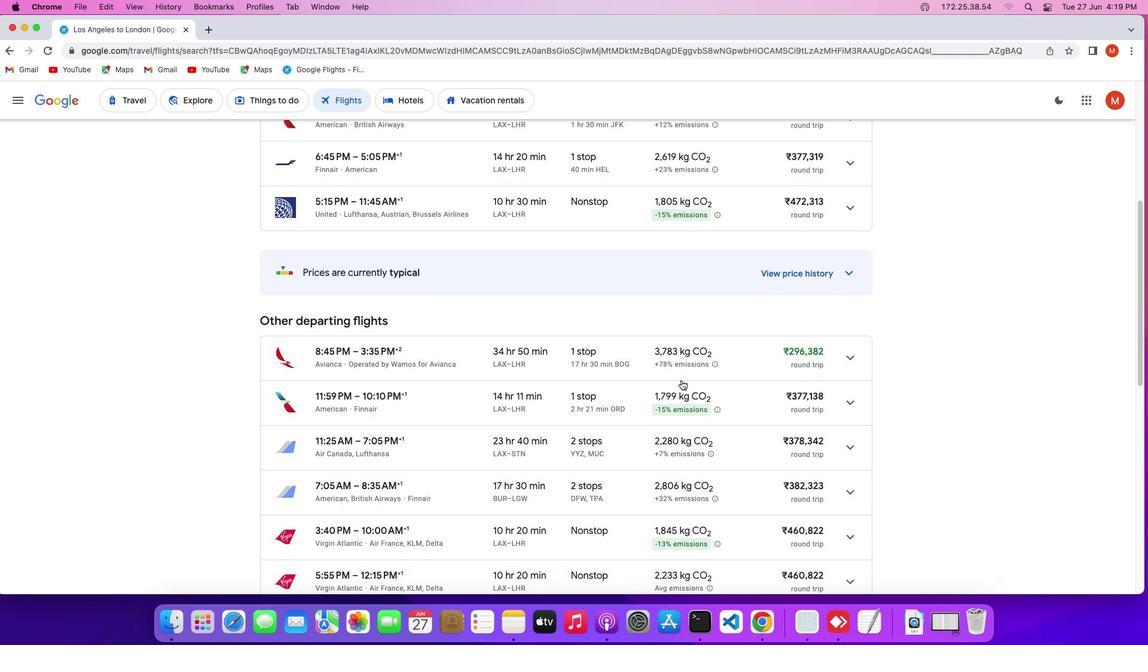 
Action: Mouse scrolled (681, 380) with delta (0, 0)
Screenshot: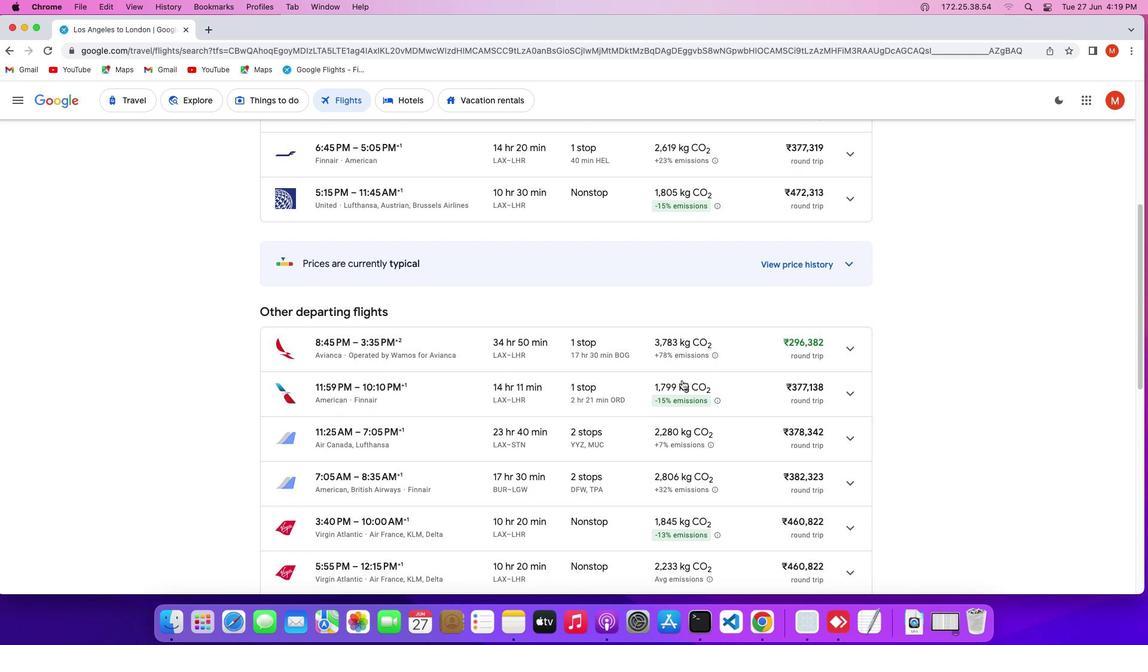 
Action: Mouse scrolled (681, 380) with delta (0, 0)
Screenshot: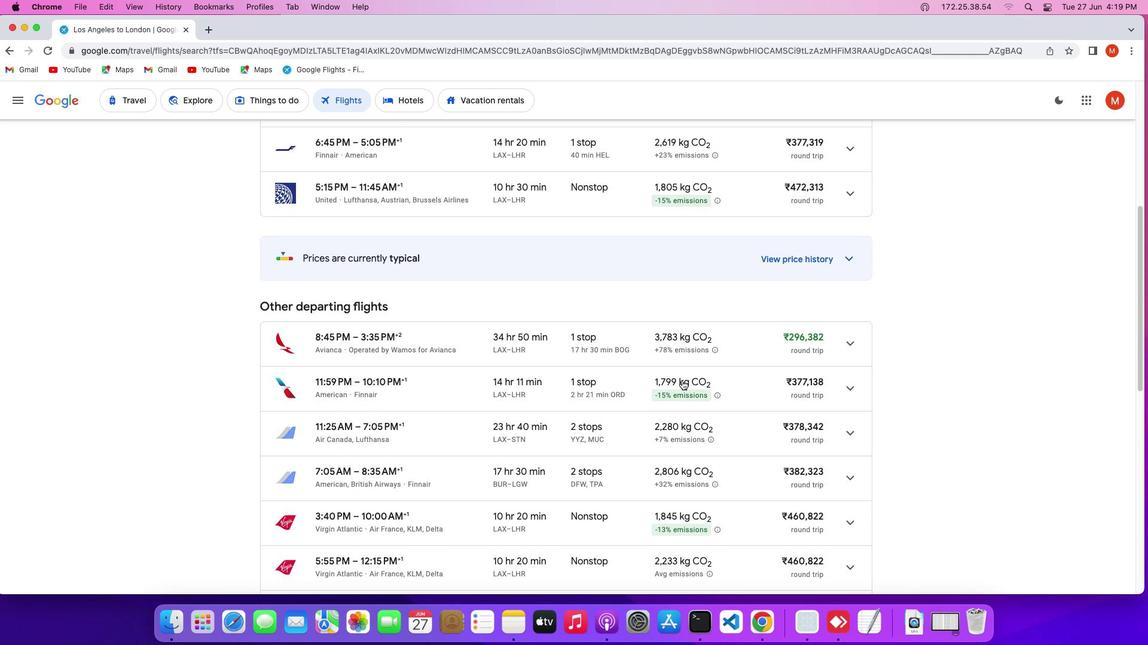 
Action: Mouse moved to (681, 380)
Screenshot: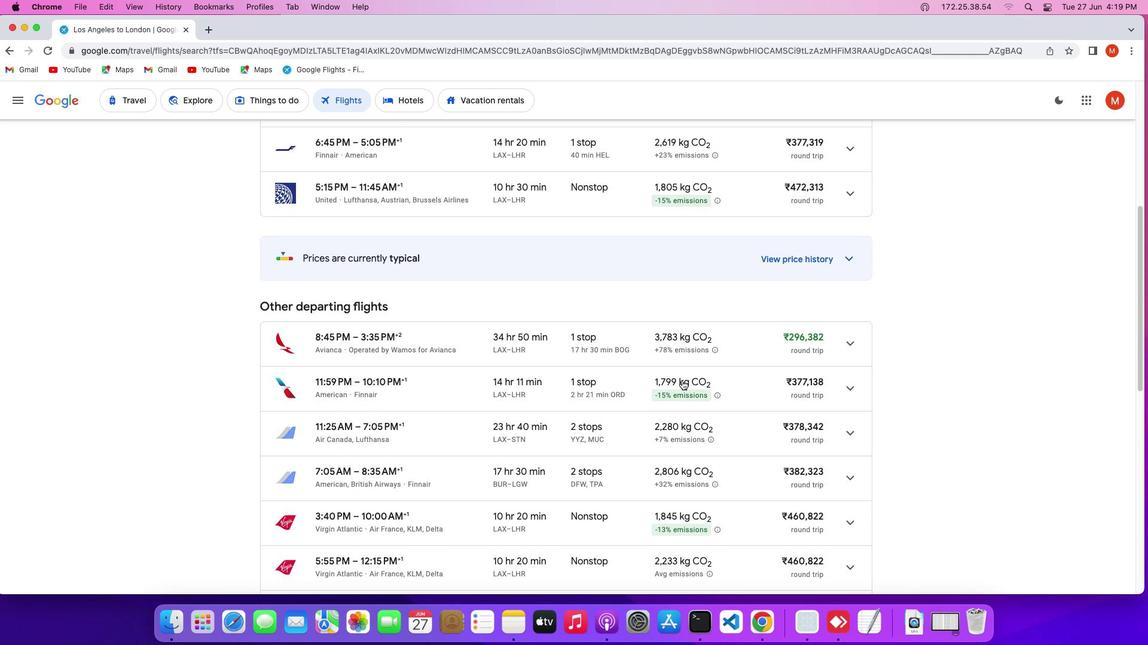 
Action: Mouse scrolled (681, 380) with delta (0, 0)
Screenshot: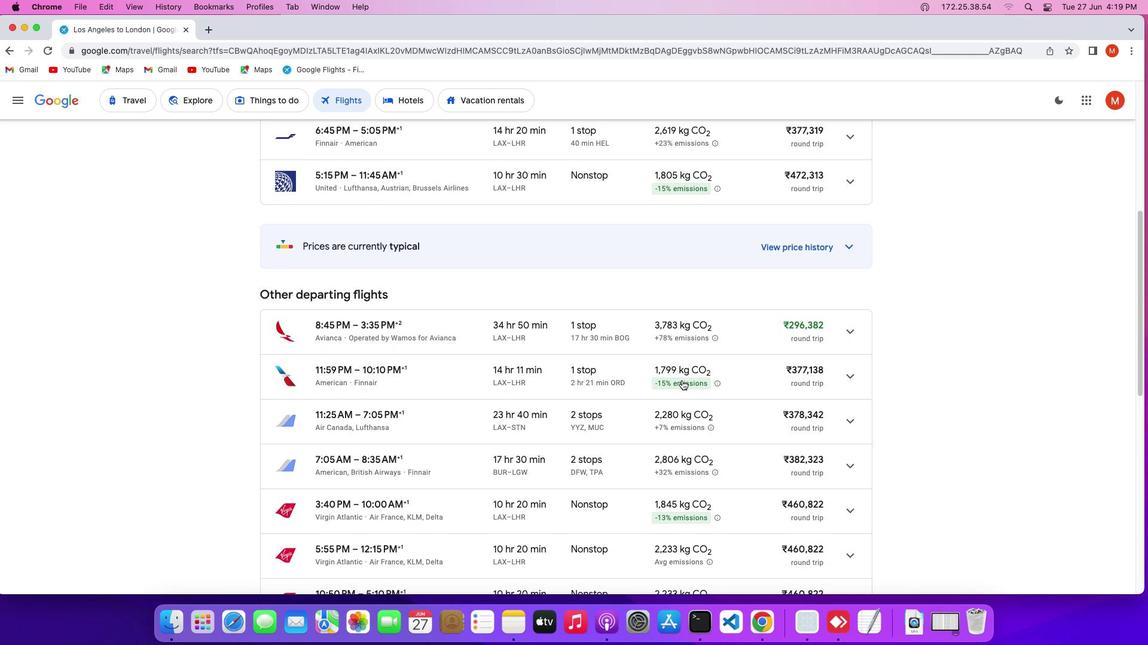 
